 Task: Search one way flight ticket for 1 adult, 5 children, 2 infants in seat and 1 infant on lap in first from Gulfport/biloxi: Gulfport-biloxi International Airport to Rock Springs: Southwest Wyoming Regional Airport (rock Springs Sweetwater County Airport) on 8-5-2023. Choice of flights is Frontier. Number of bags: 1 checked bag. Price is upto 92000. Outbound departure time preference is 16:30.
Action: Mouse moved to (319, 281)
Screenshot: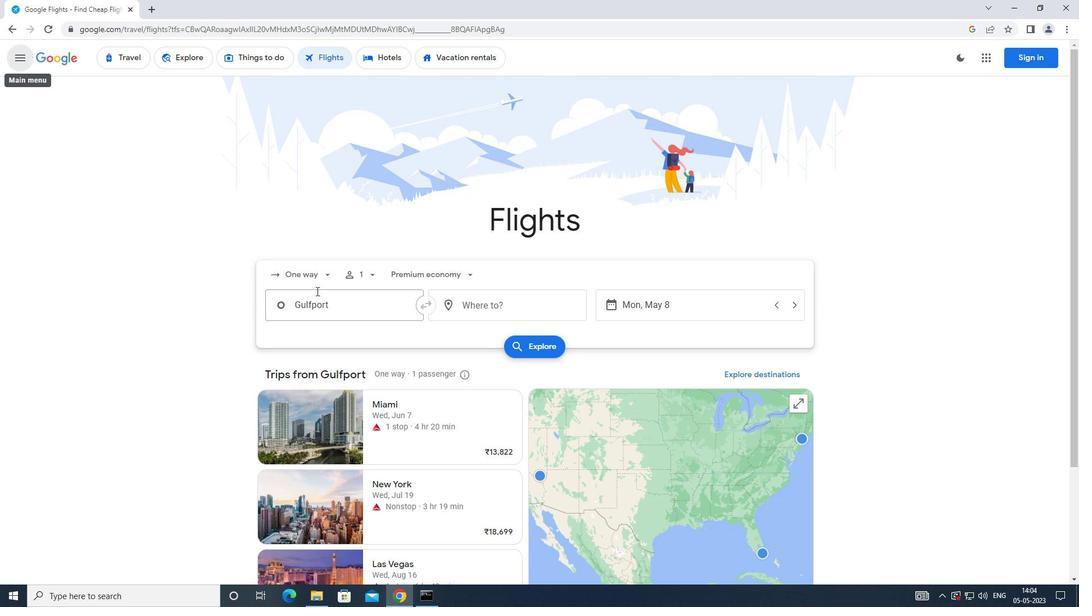 
Action: Mouse pressed left at (319, 281)
Screenshot: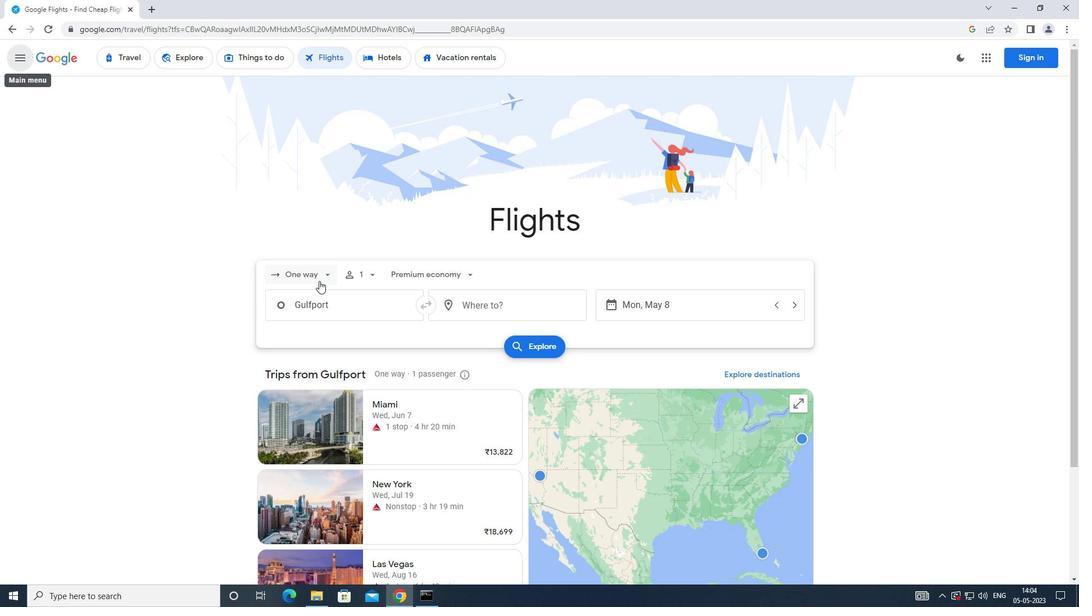 
Action: Mouse moved to (329, 321)
Screenshot: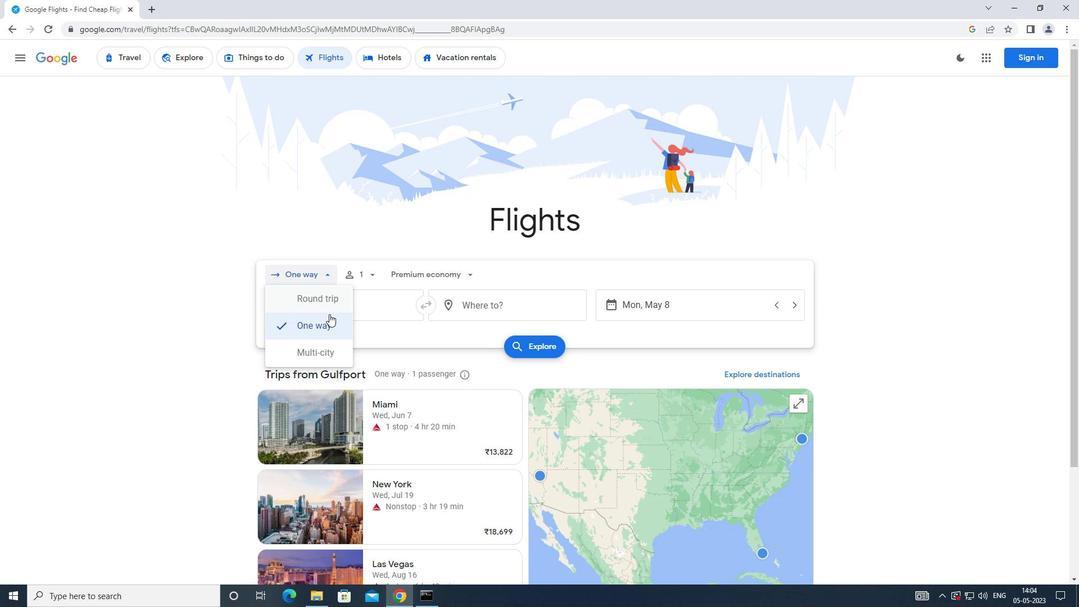 
Action: Mouse pressed left at (329, 321)
Screenshot: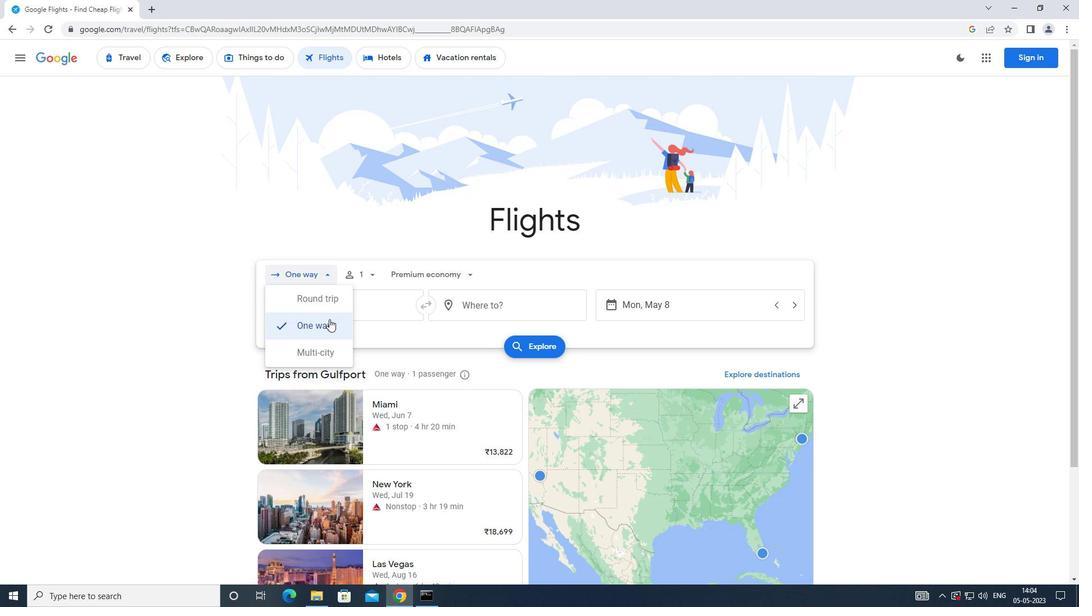 
Action: Mouse moved to (370, 281)
Screenshot: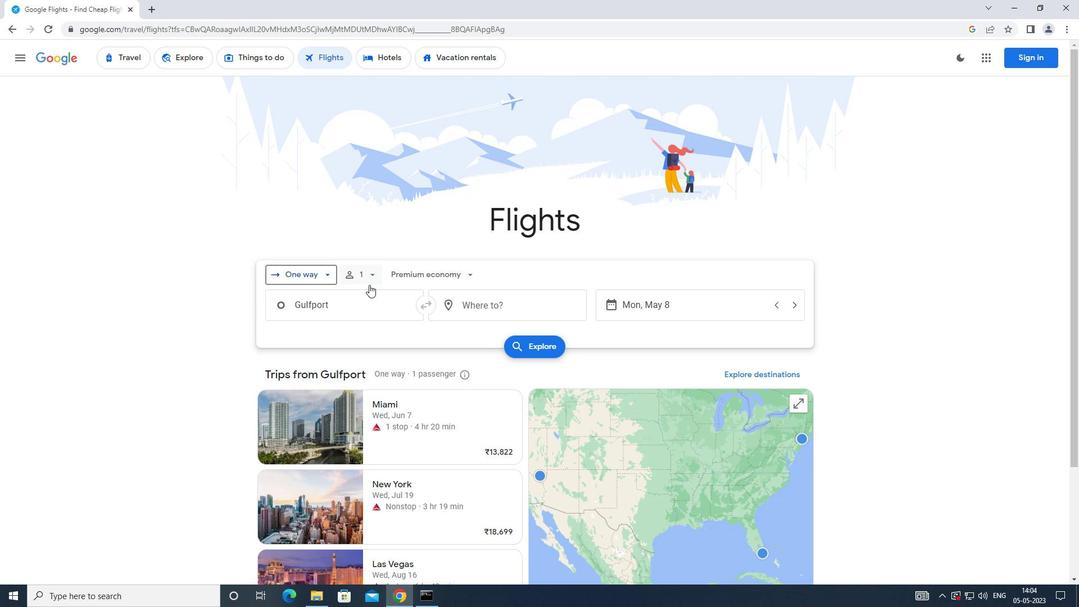 
Action: Mouse pressed left at (370, 281)
Screenshot: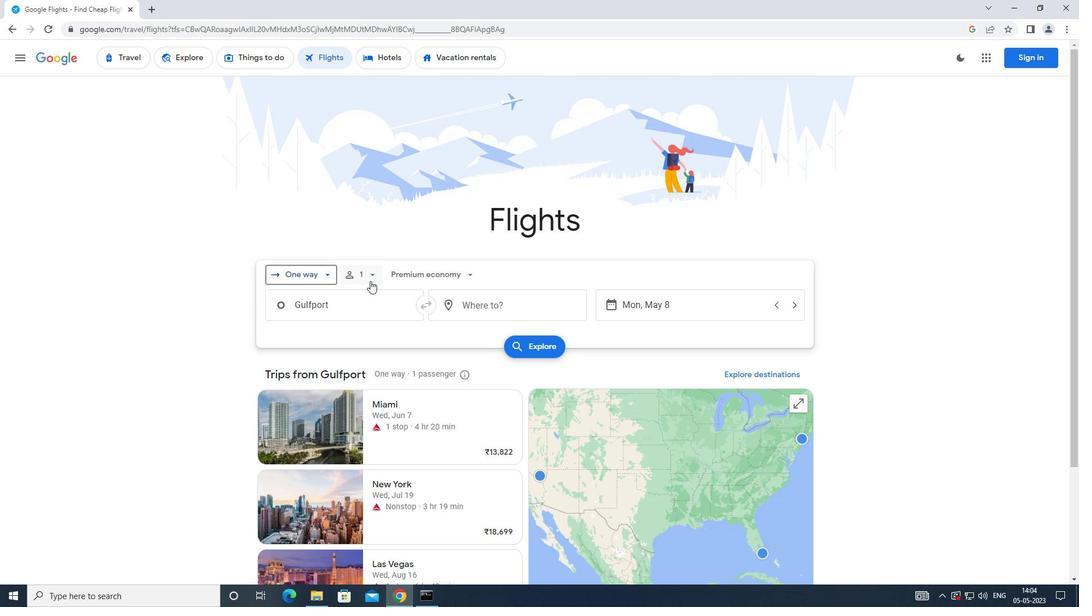 
Action: Mouse moved to (461, 330)
Screenshot: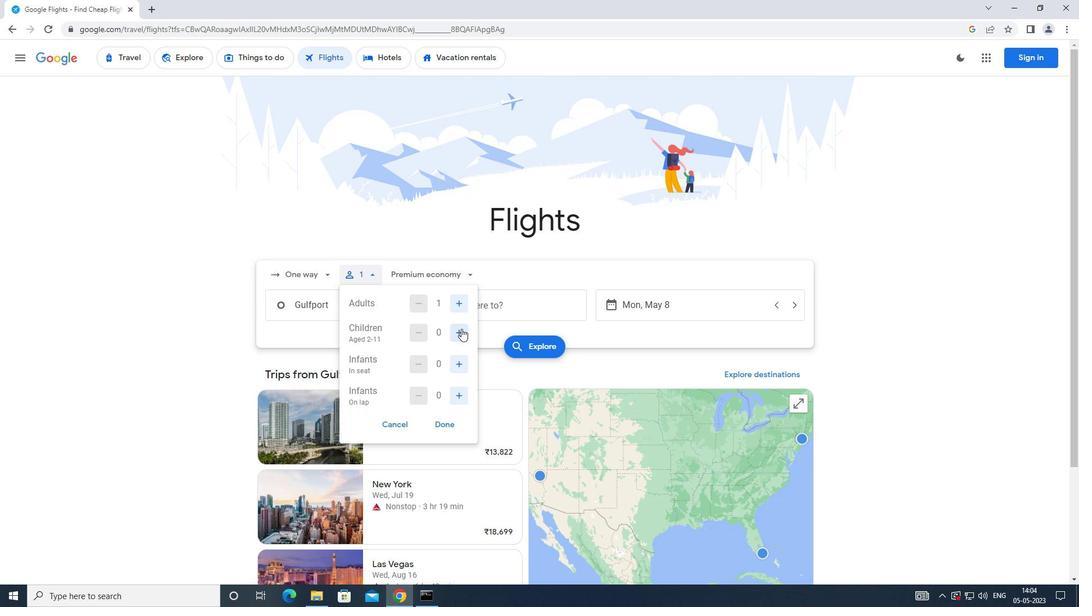 
Action: Mouse pressed left at (461, 330)
Screenshot: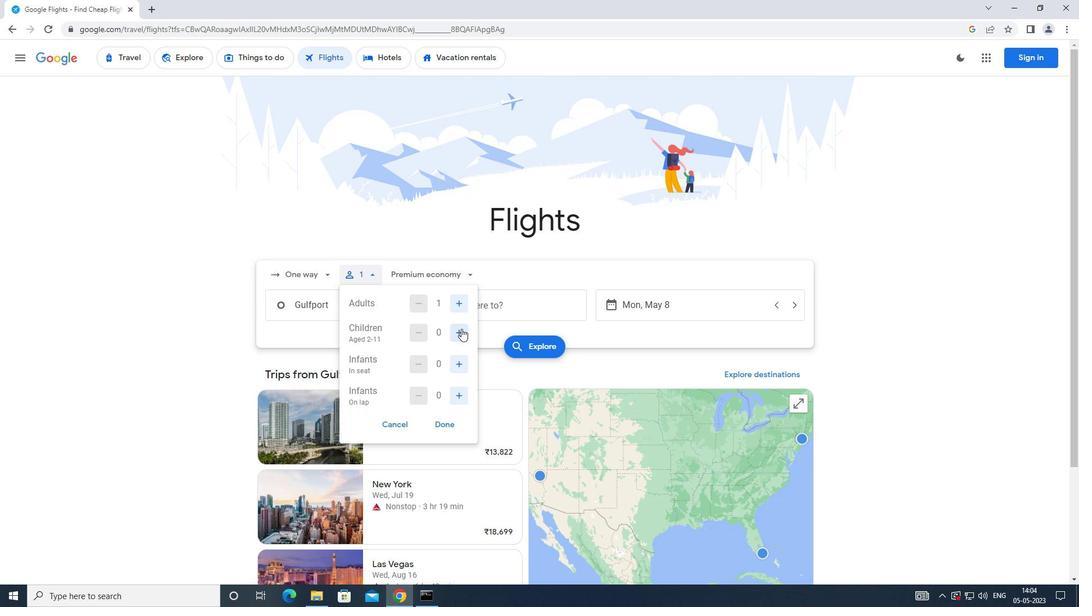 
Action: Mouse pressed left at (461, 330)
Screenshot: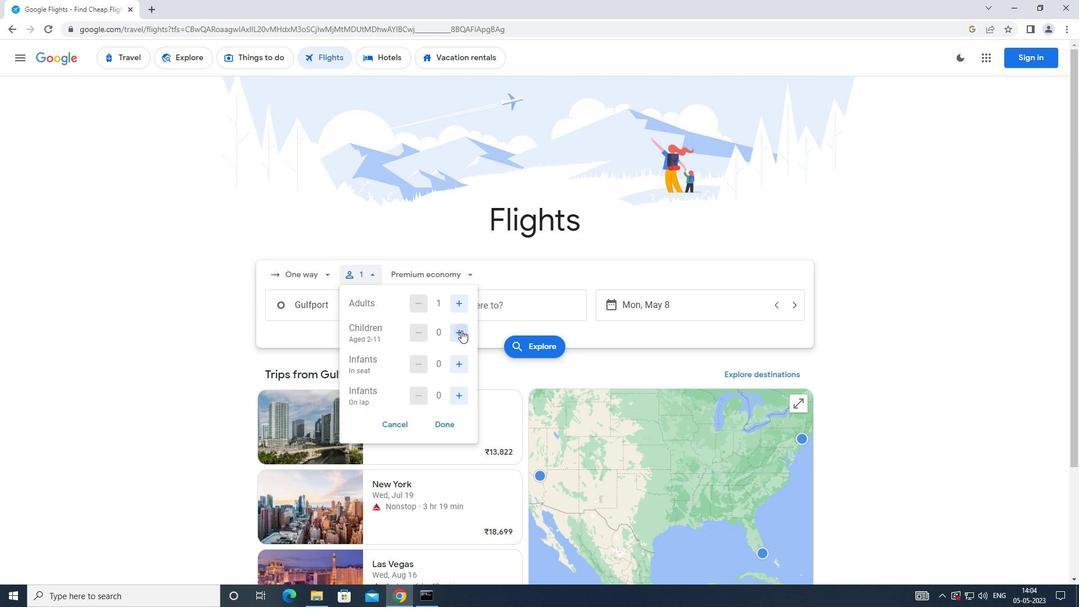 
Action: Mouse pressed left at (461, 330)
Screenshot: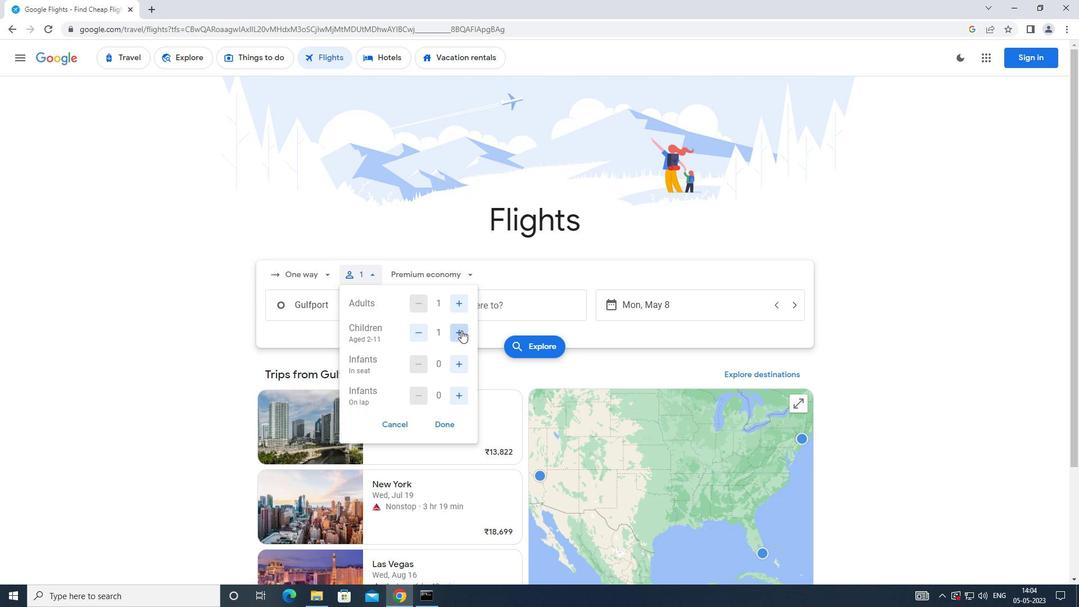 
Action: Mouse pressed left at (461, 330)
Screenshot: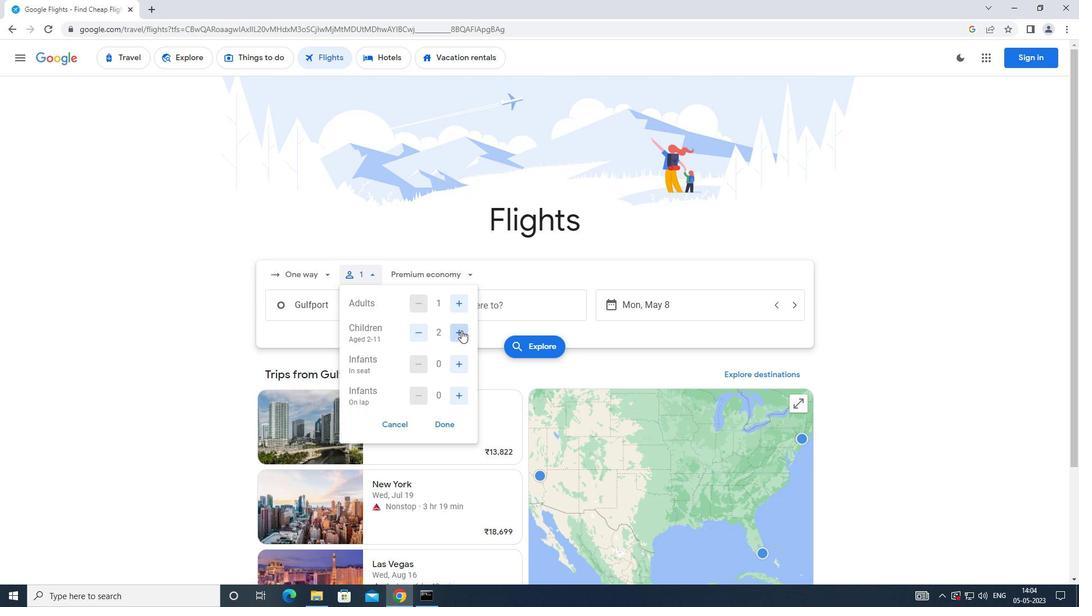 
Action: Mouse pressed left at (461, 330)
Screenshot: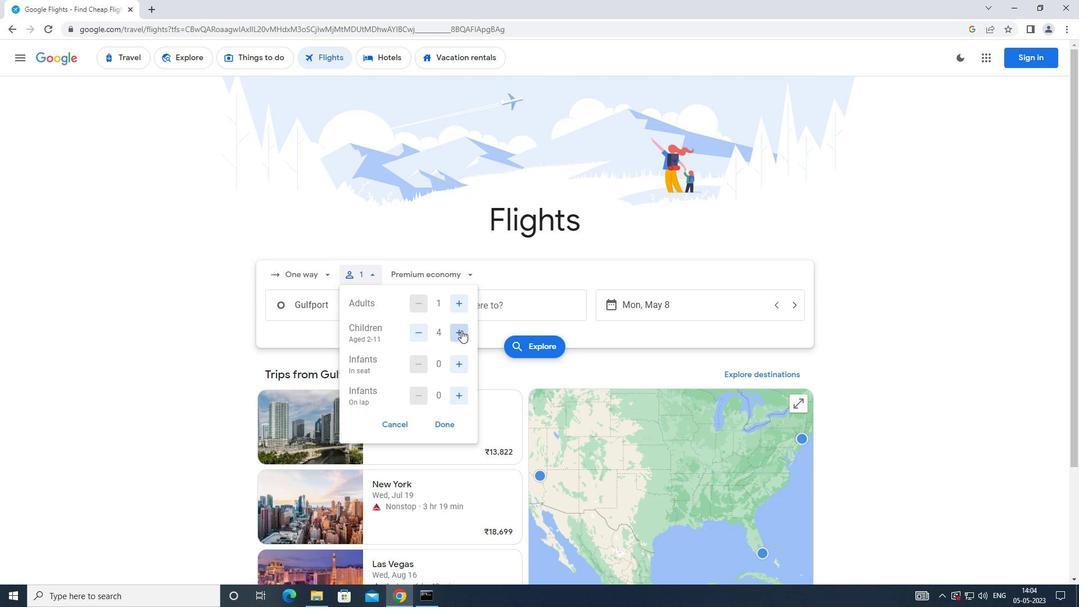 
Action: Mouse moved to (458, 363)
Screenshot: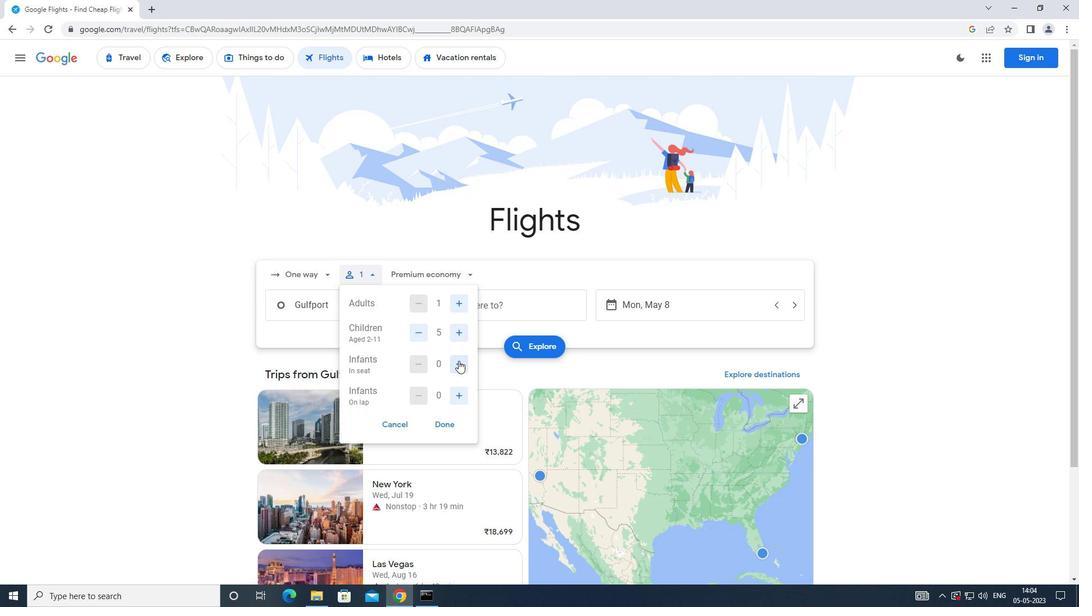 
Action: Mouse pressed left at (458, 363)
Screenshot: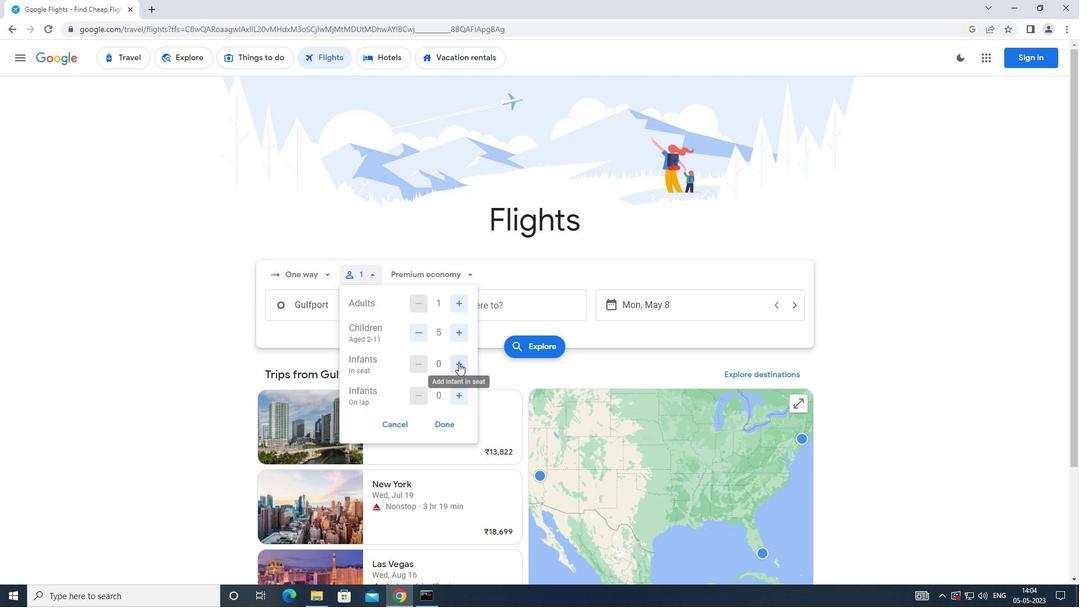 
Action: Mouse pressed left at (458, 363)
Screenshot: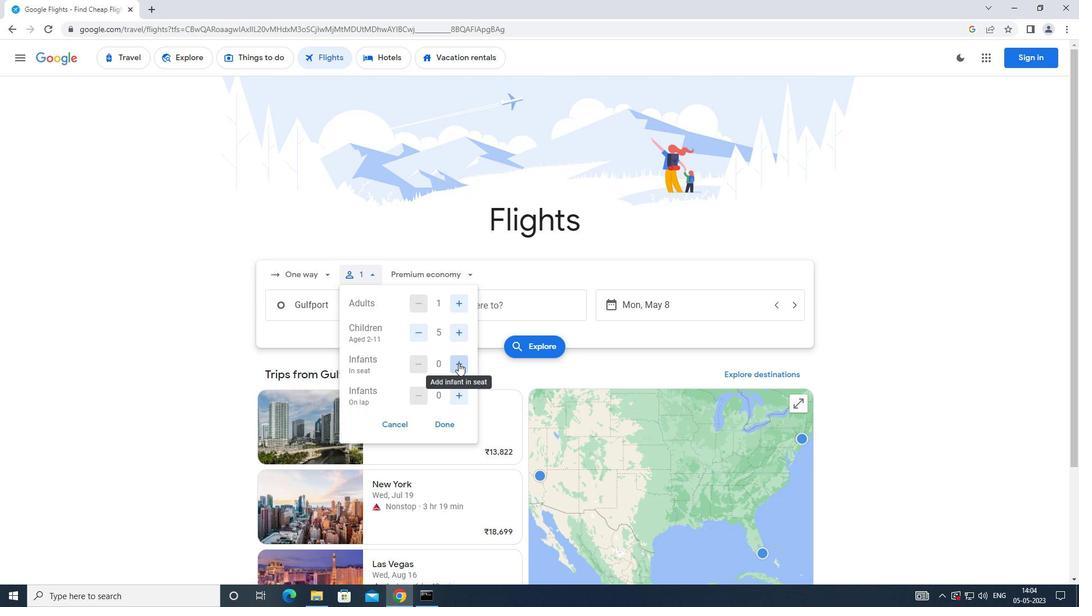 
Action: Mouse moved to (416, 365)
Screenshot: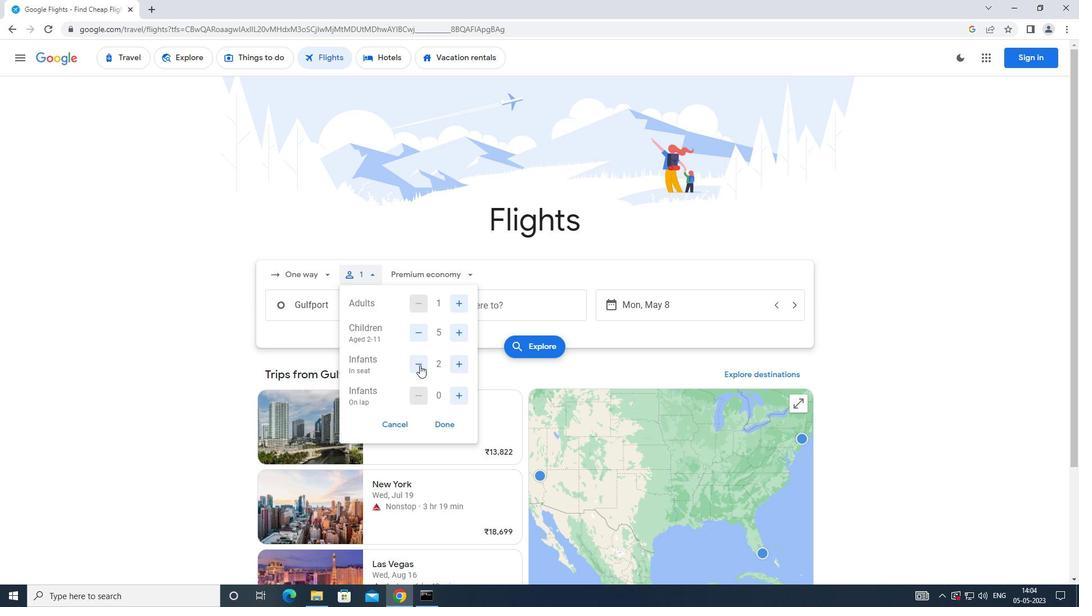 
Action: Mouse pressed left at (416, 365)
Screenshot: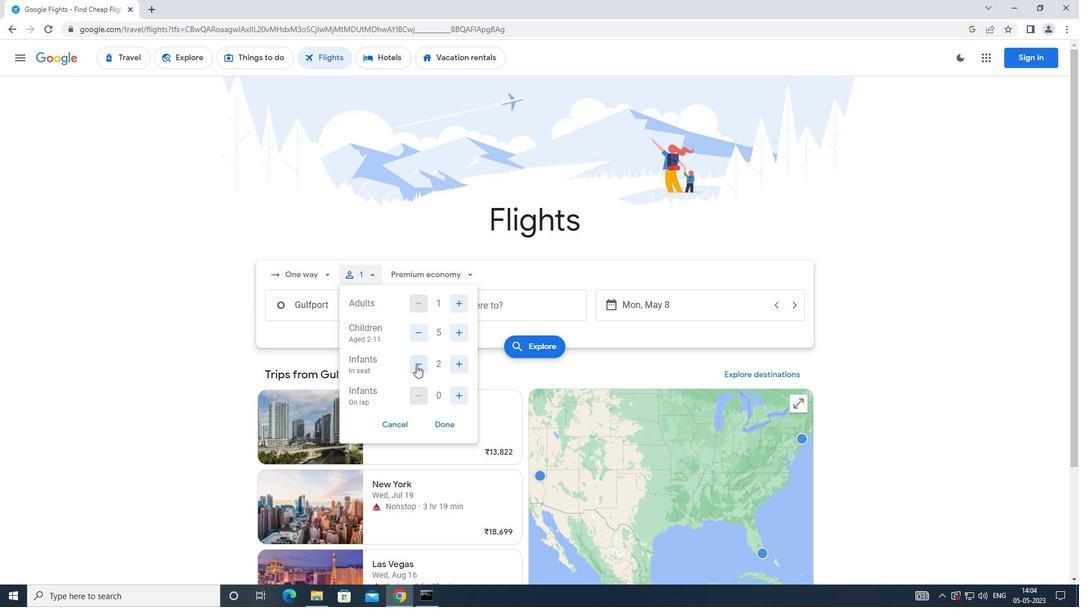 
Action: Mouse moved to (460, 397)
Screenshot: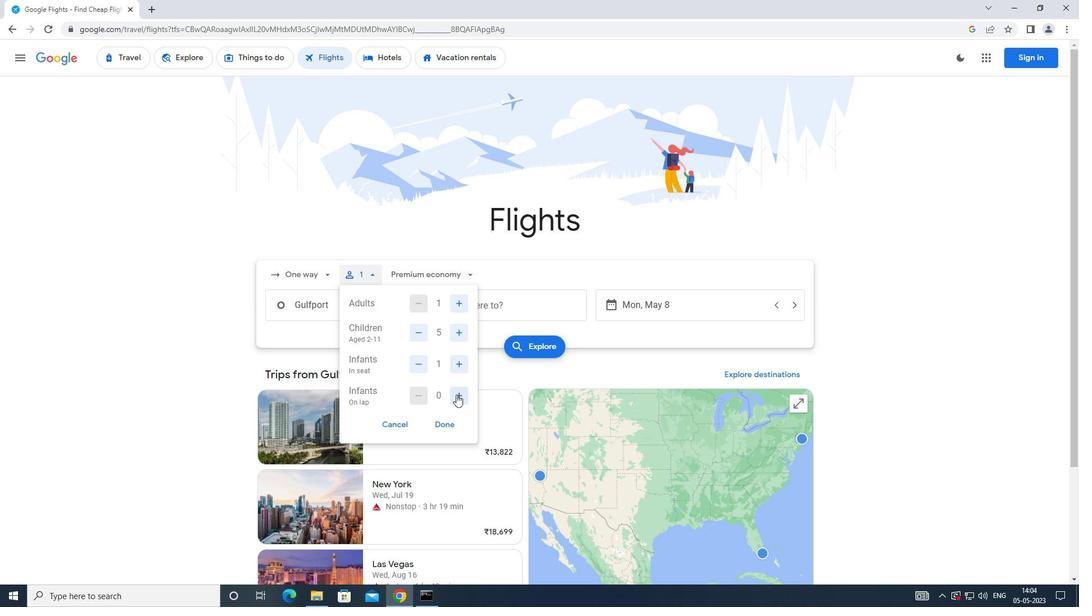 
Action: Mouse pressed left at (460, 397)
Screenshot: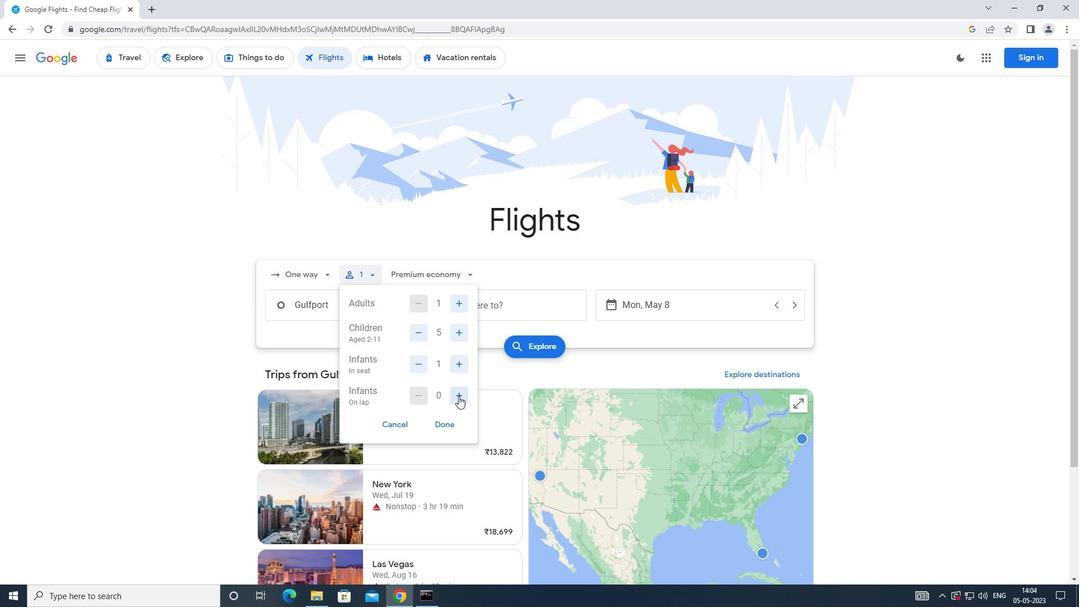 
Action: Mouse moved to (453, 418)
Screenshot: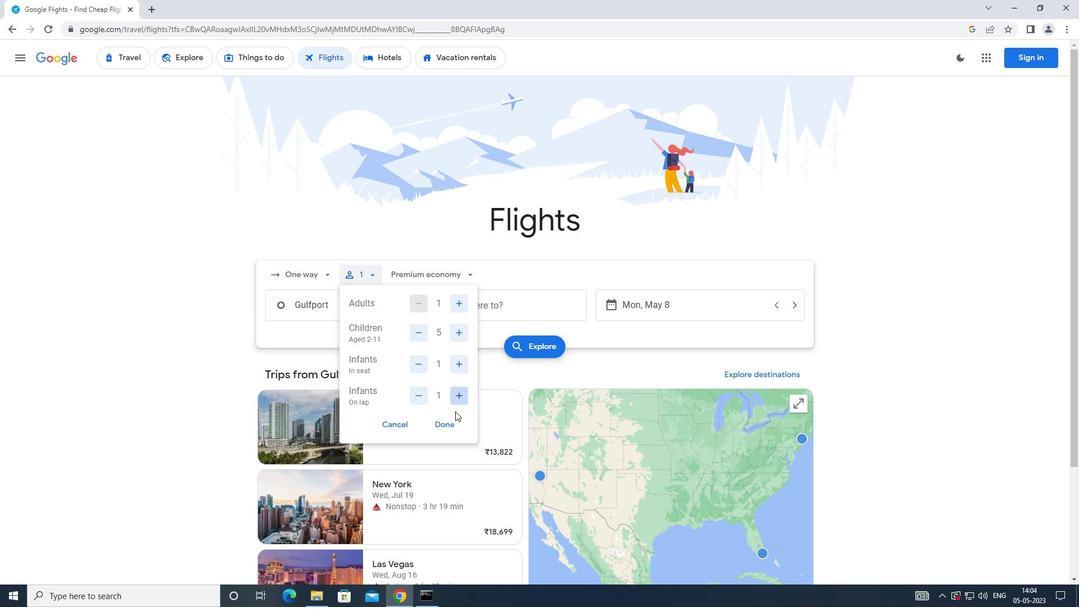 
Action: Mouse pressed left at (453, 418)
Screenshot: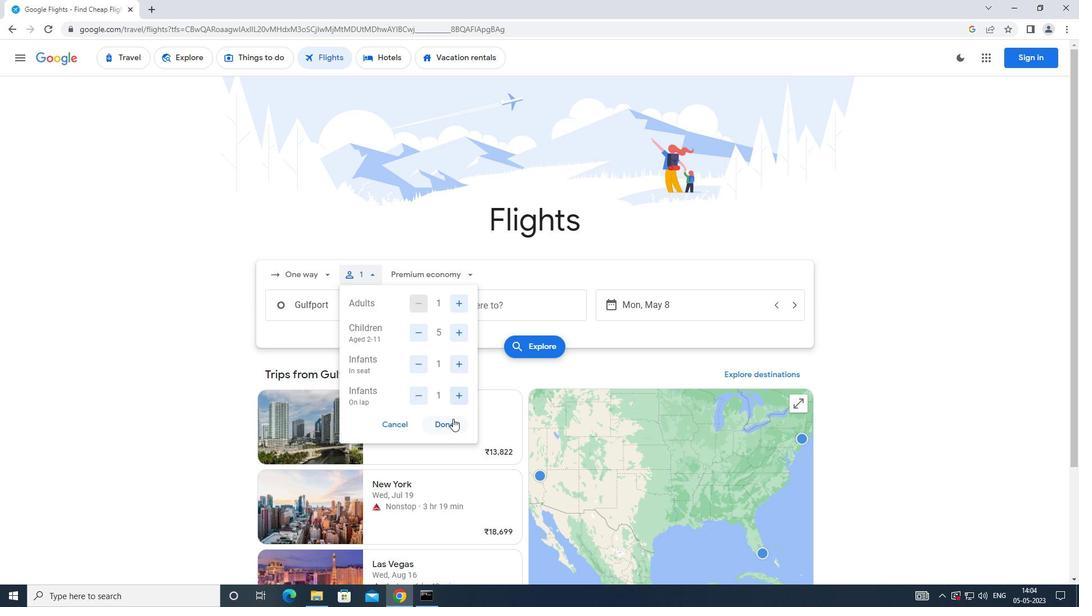 
Action: Mouse moved to (436, 278)
Screenshot: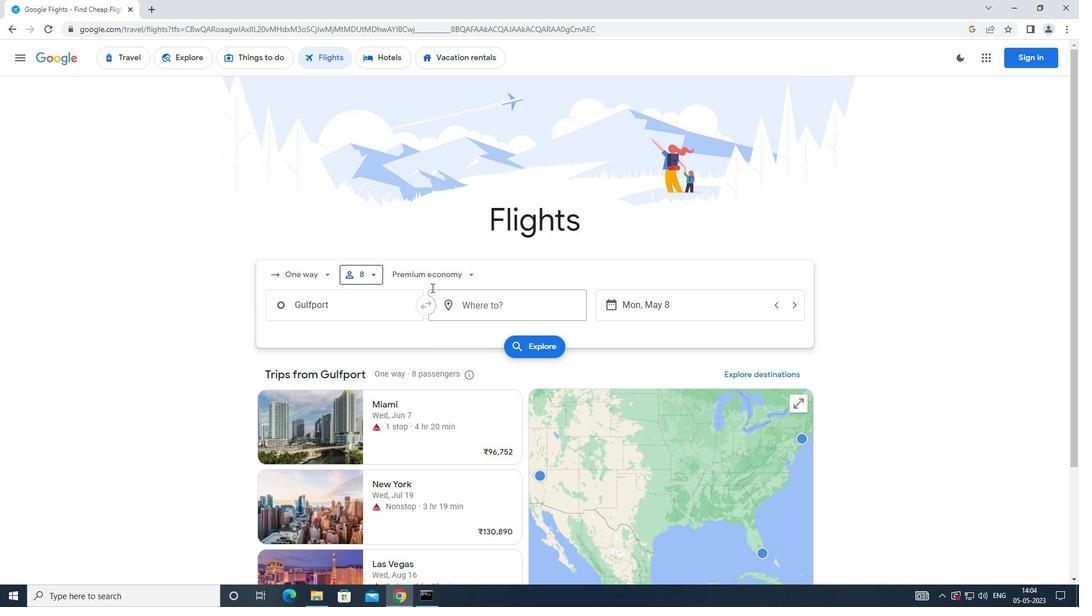 
Action: Mouse pressed left at (436, 278)
Screenshot: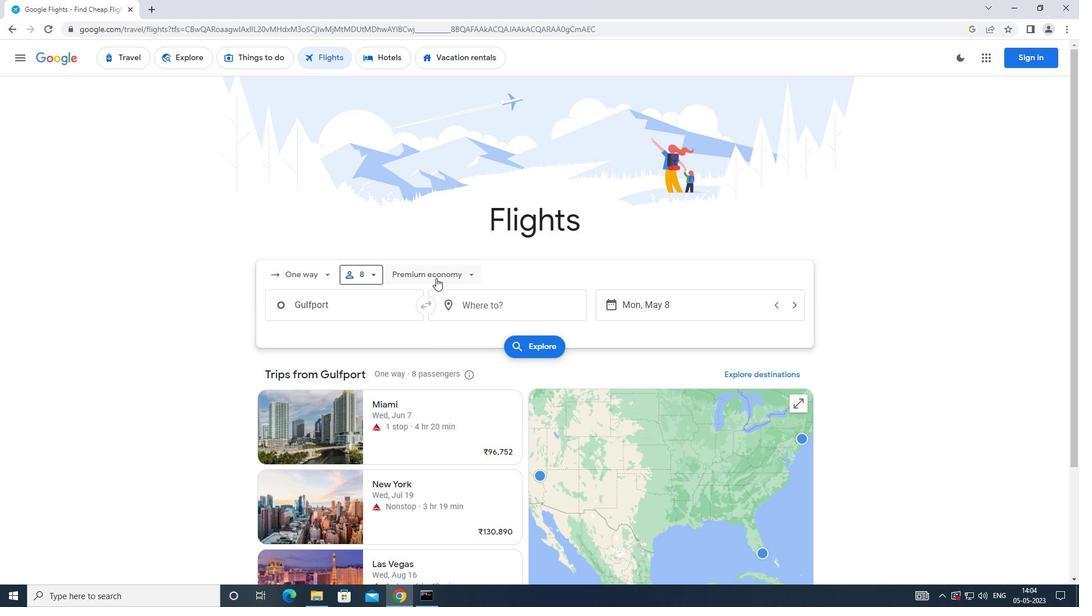 
Action: Mouse moved to (440, 371)
Screenshot: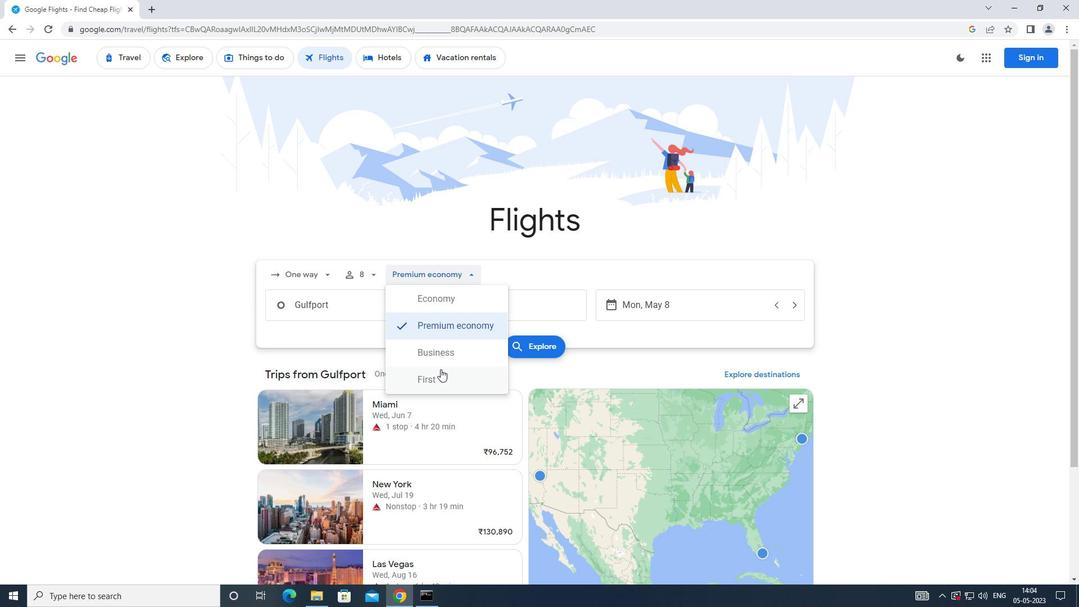 
Action: Mouse pressed left at (440, 371)
Screenshot: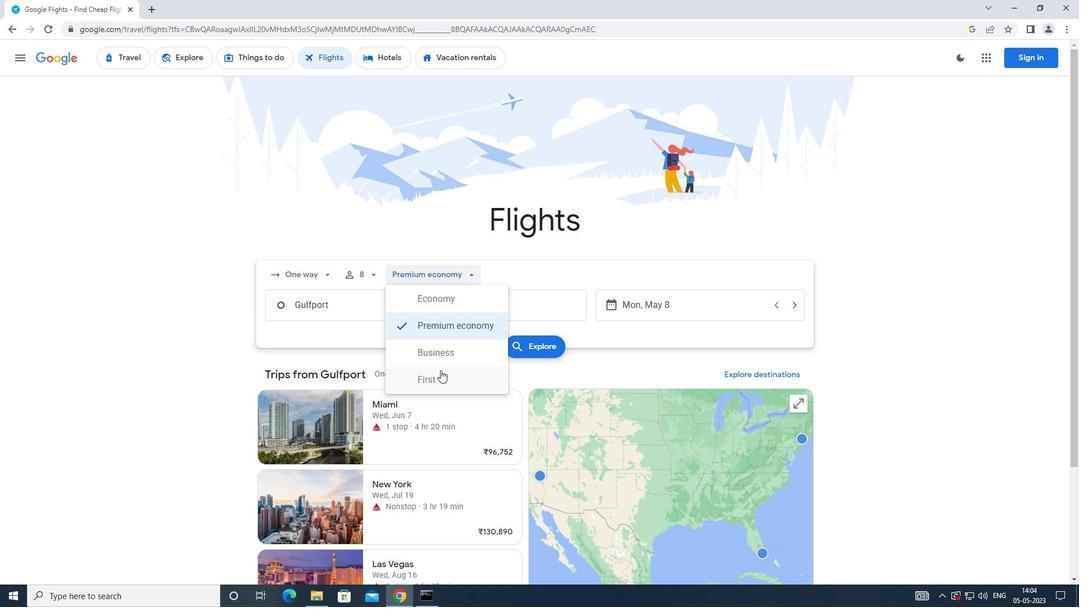 
Action: Mouse moved to (379, 308)
Screenshot: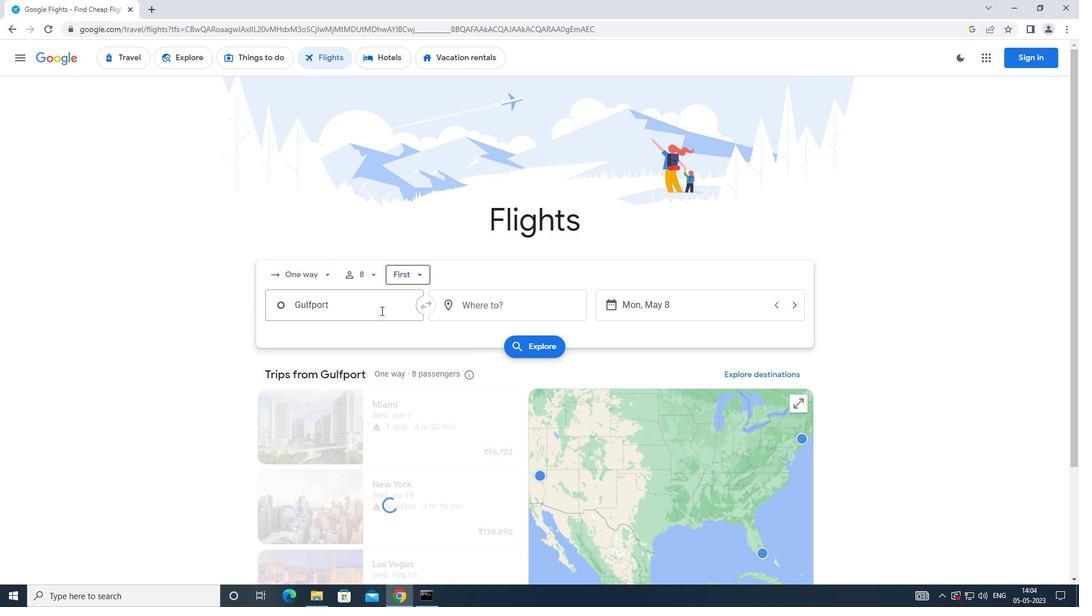 
Action: Mouse pressed left at (379, 308)
Screenshot: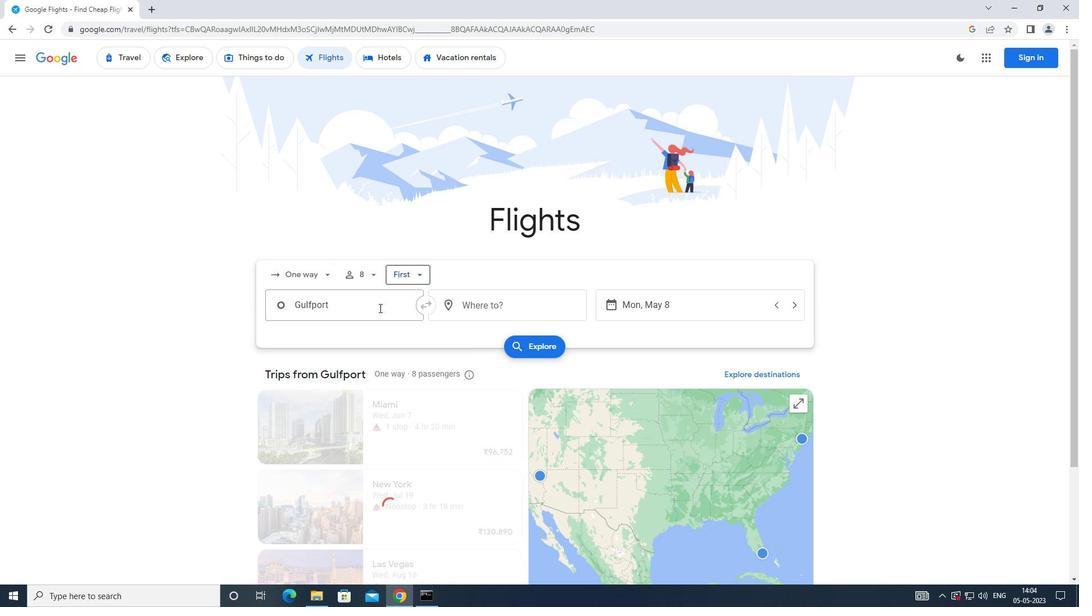 
Action: Mouse moved to (370, 314)
Screenshot: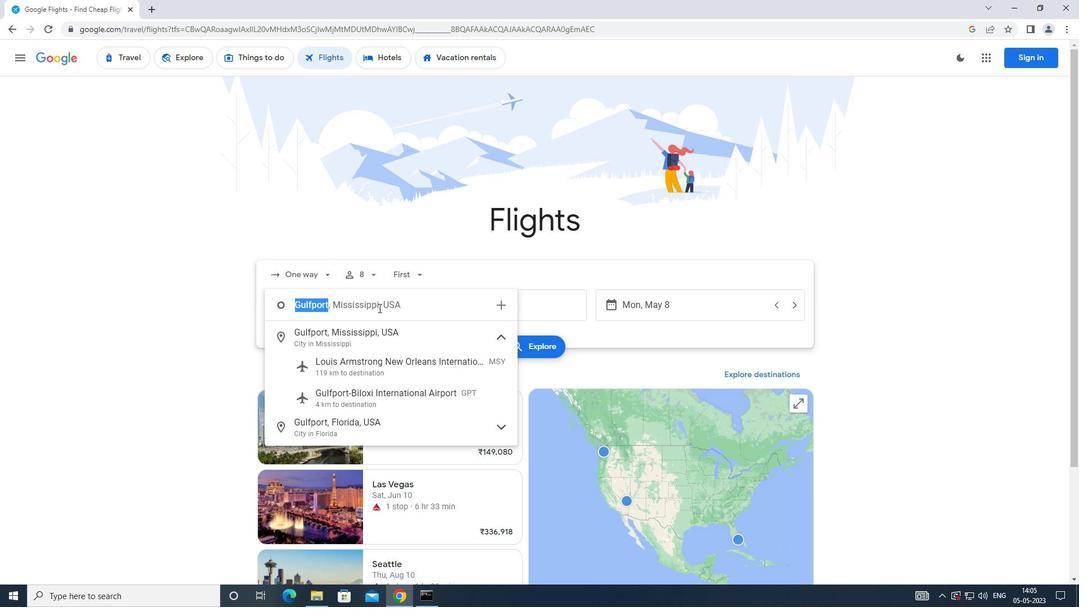 
Action: Key pressed <Key.caps_lock>g<Key.caps_lock>ulfport
Screenshot: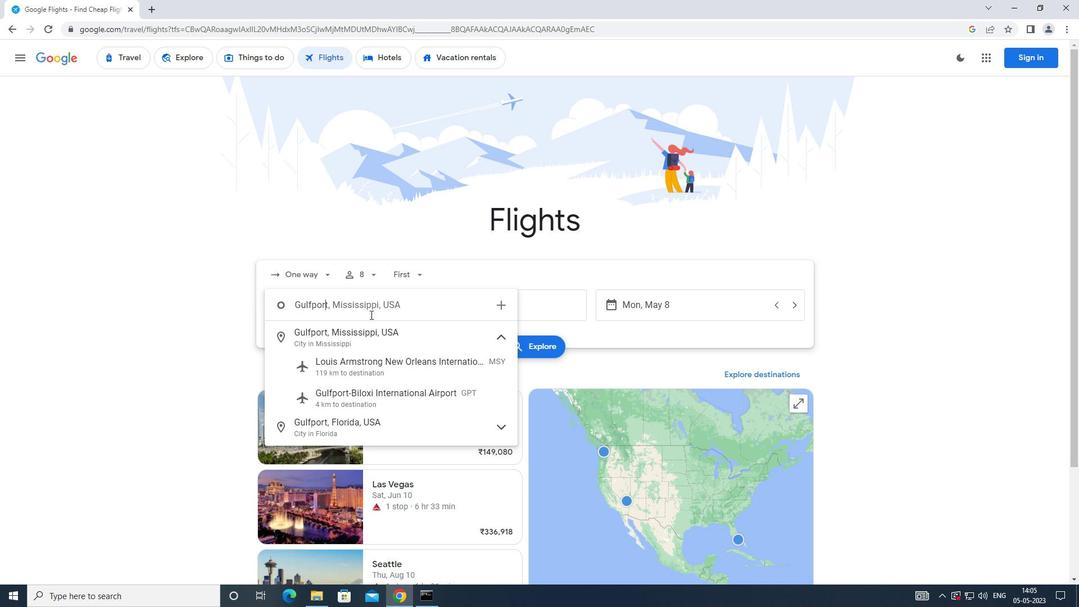 
Action: Mouse moved to (403, 387)
Screenshot: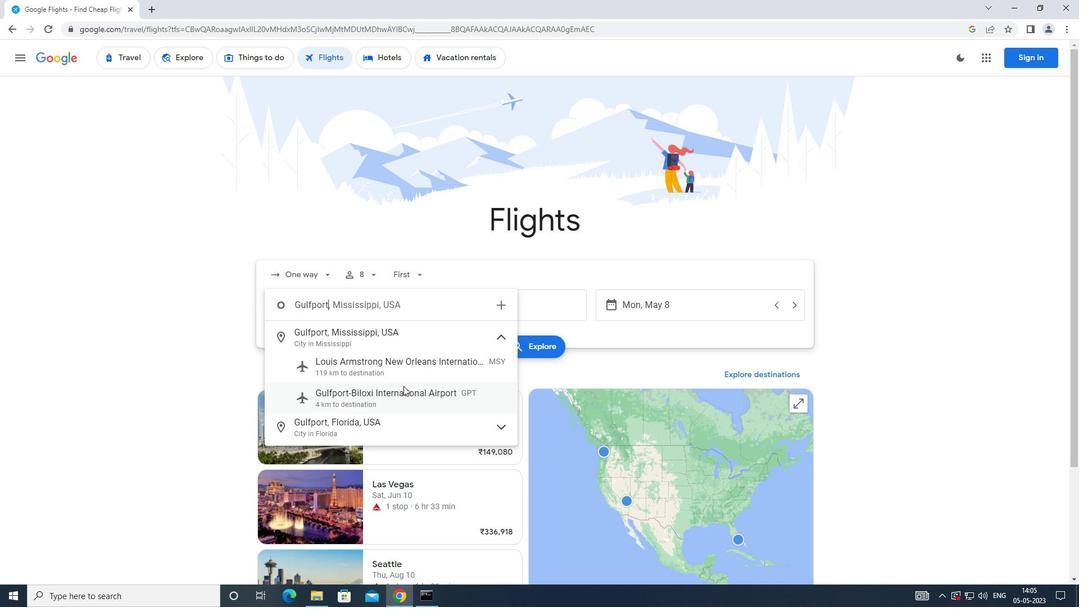 
Action: Mouse pressed left at (403, 387)
Screenshot: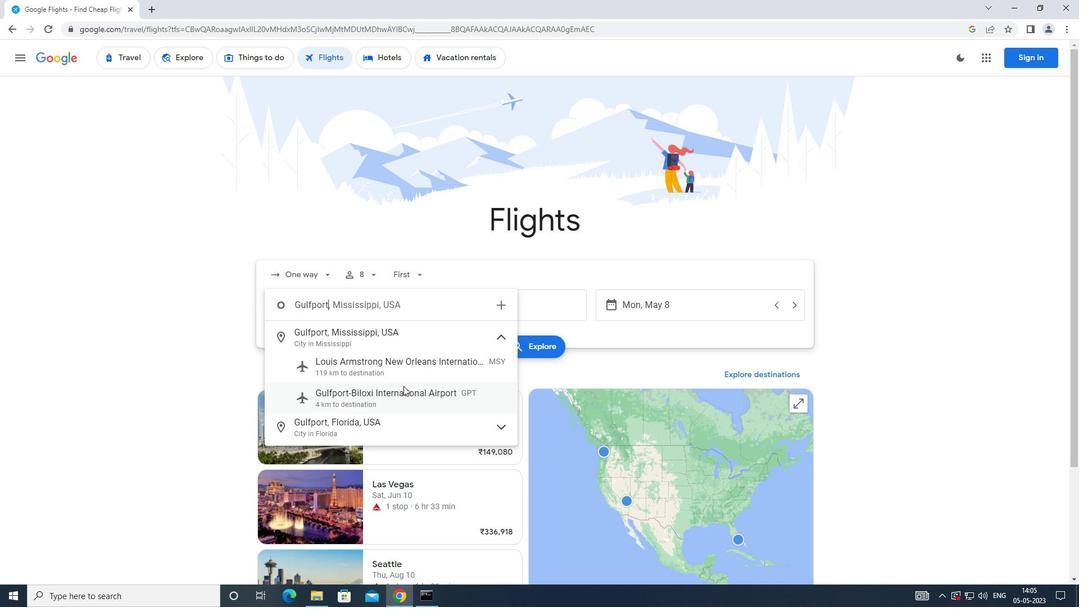
Action: Mouse moved to (544, 309)
Screenshot: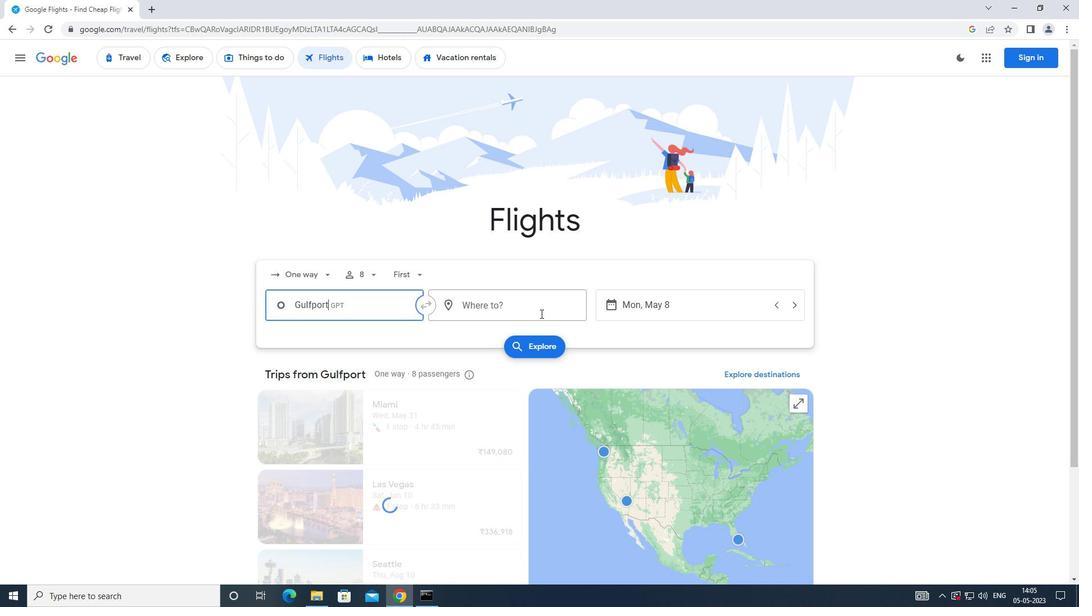 
Action: Mouse pressed left at (544, 309)
Screenshot: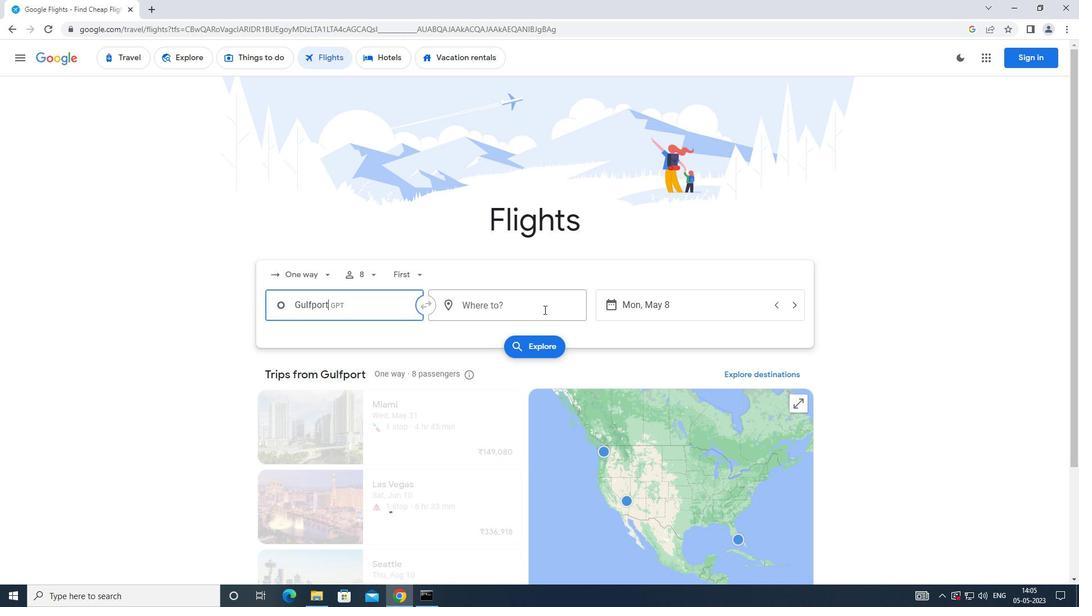 
Action: Mouse moved to (544, 305)
Screenshot: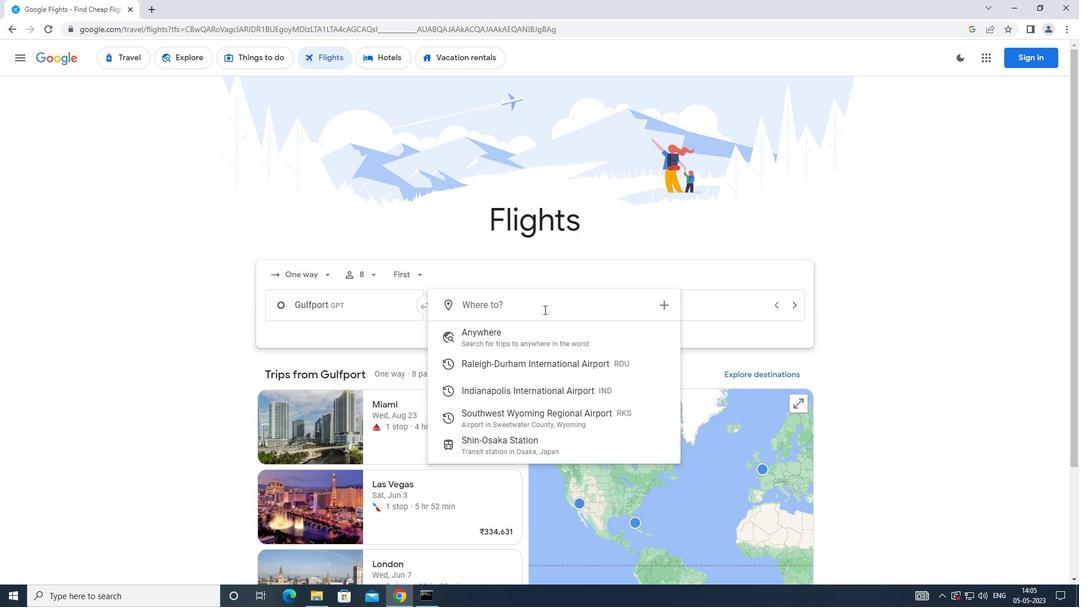 
Action: Key pressed <Key.caps_lock>s<Key.caps_lock>outhwest
Screenshot: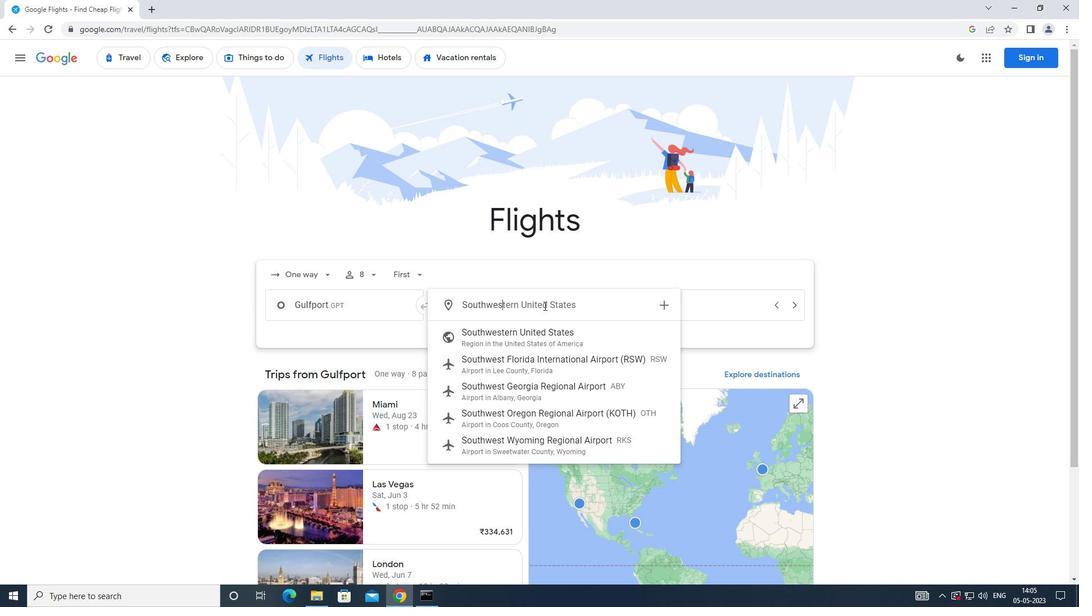 
Action: Mouse moved to (548, 441)
Screenshot: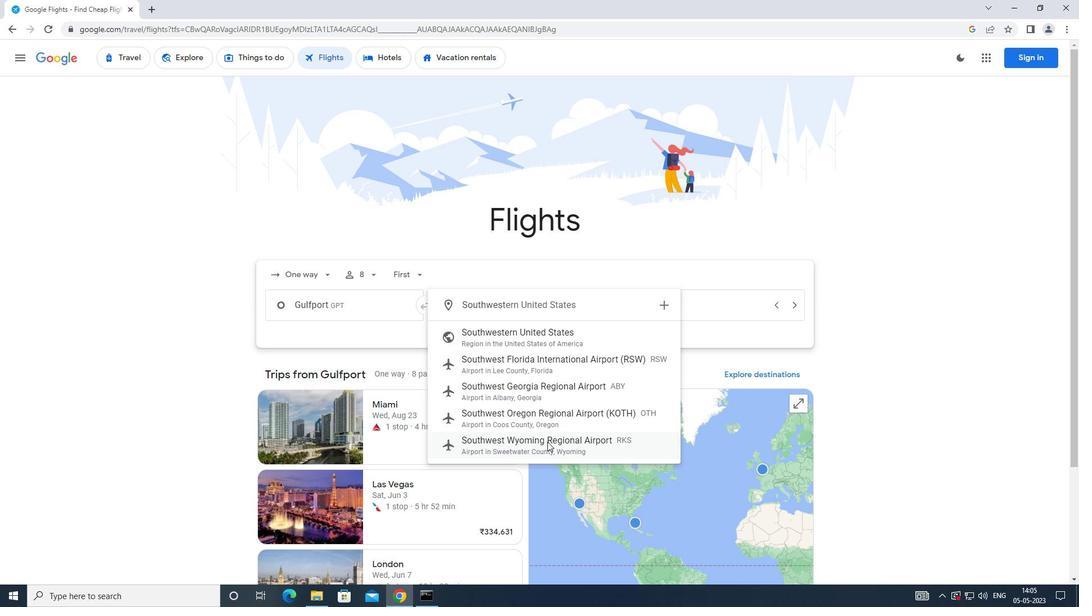 
Action: Mouse pressed left at (548, 441)
Screenshot: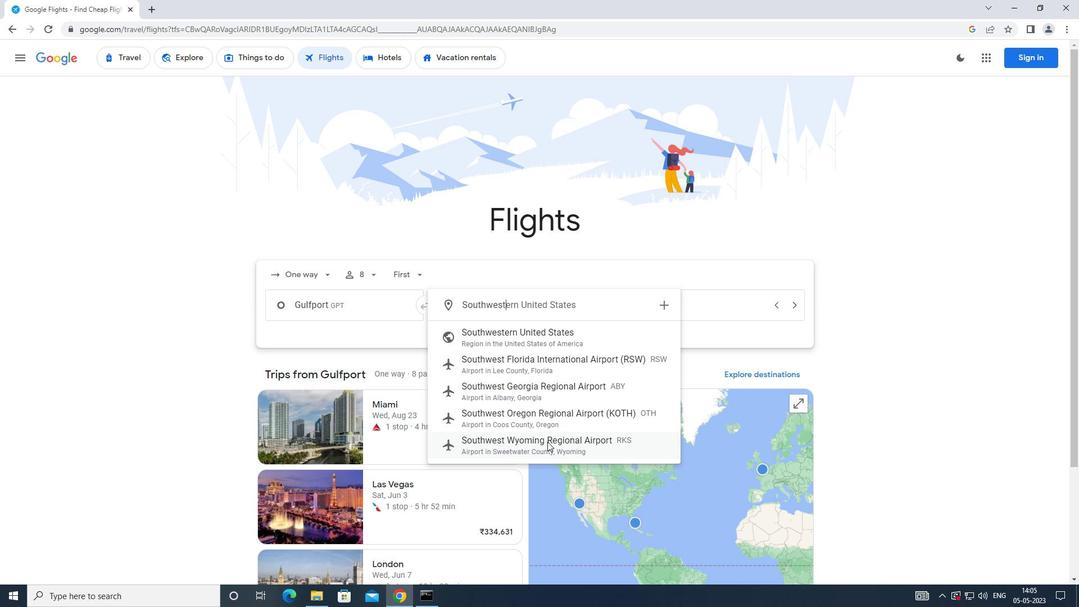 
Action: Mouse moved to (629, 304)
Screenshot: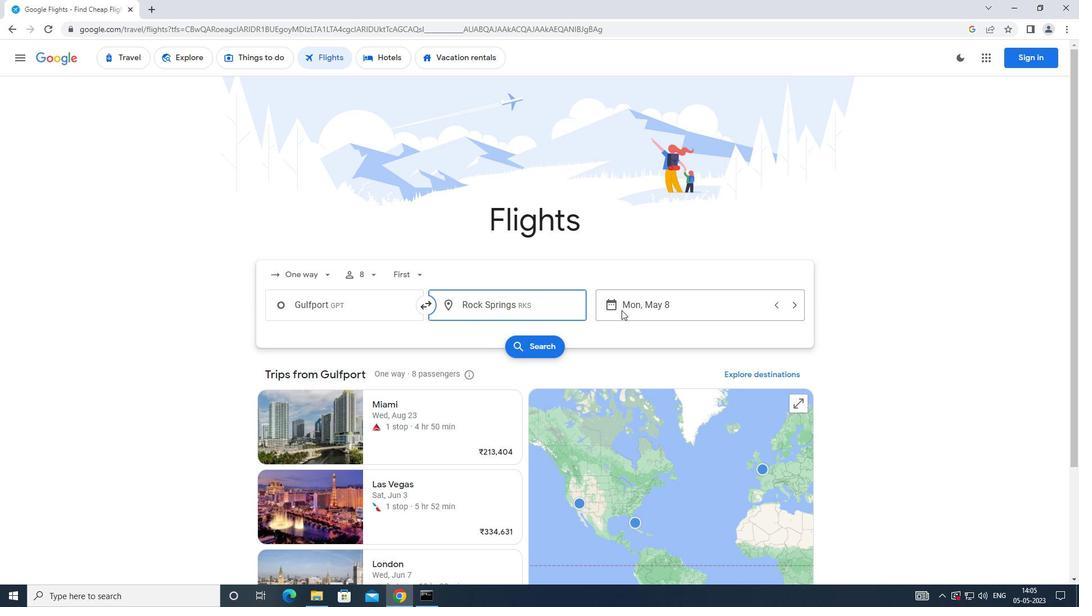 
Action: Mouse pressed left at (629, 304)
Screenshot: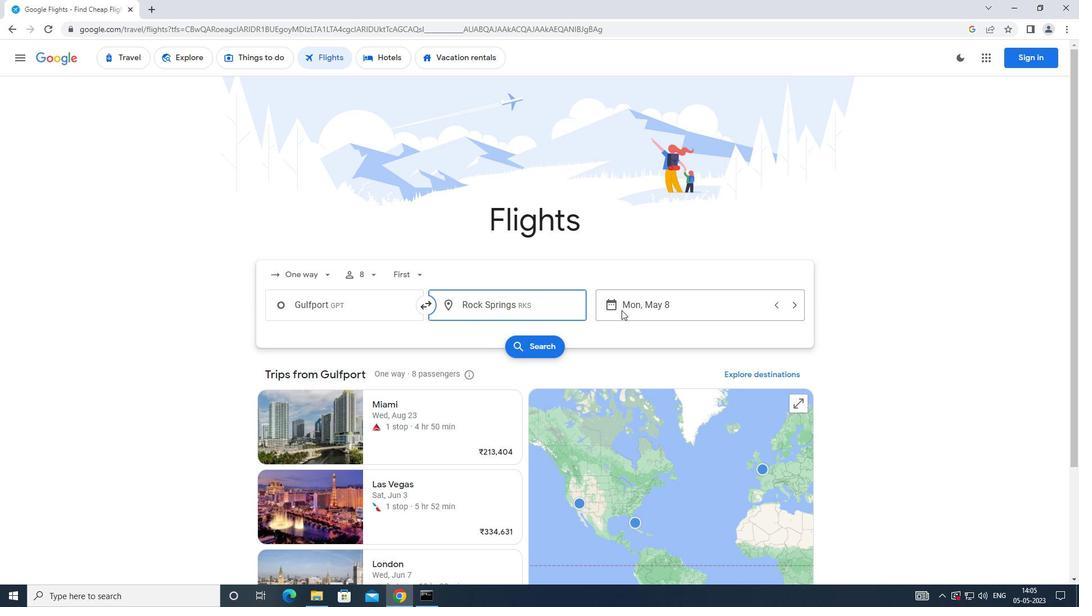 
Action: Mouse moved to (439, 401)
Screenshot: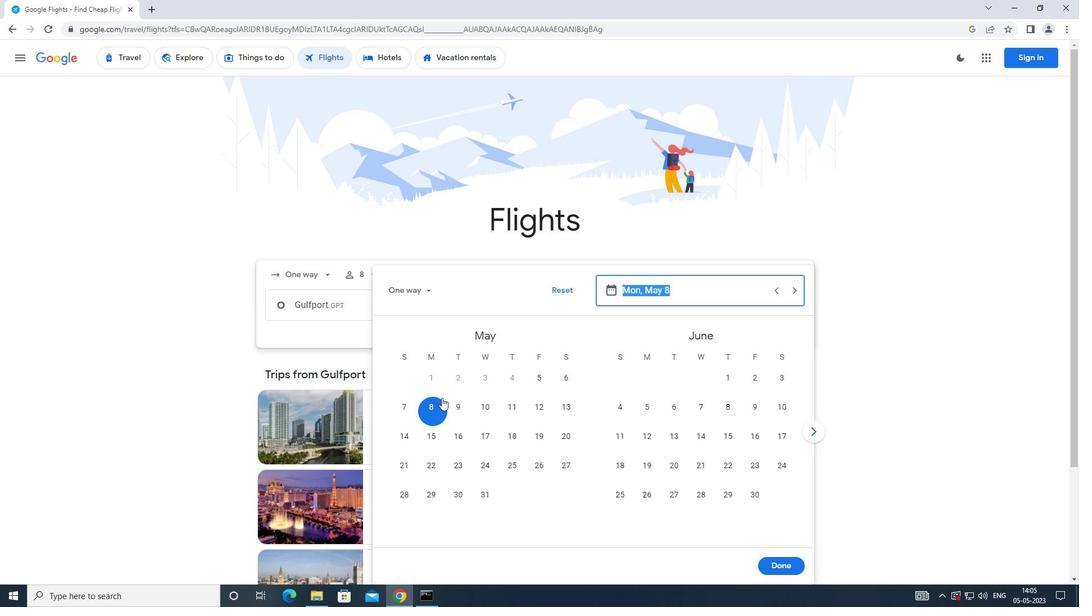 
Action: Mouse pressed left at (439, 401)
Screenshot: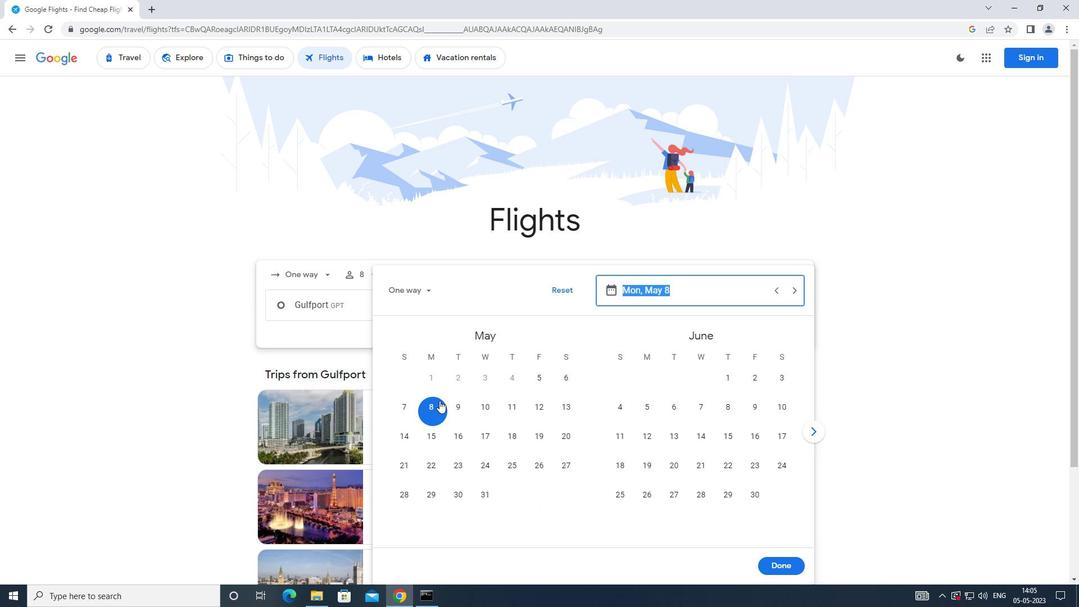
Action: Mouse moved to (773, 565)
Screenshot: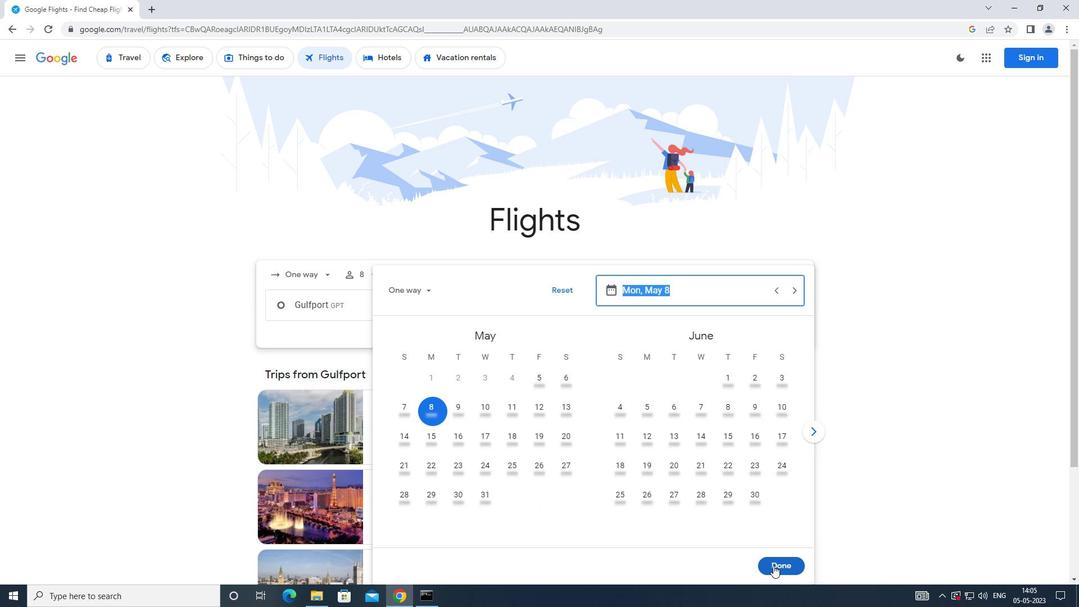 
Action: Mouse pressed left at (773, 565)
Screenshot: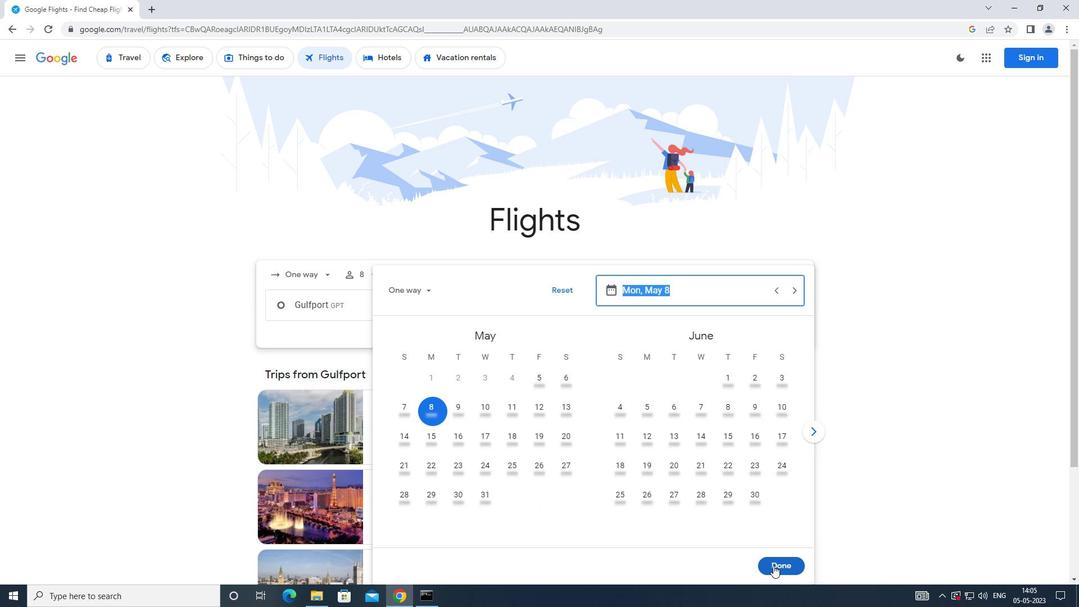 
Action: Mouse moved to (535, 344)
Screenshot: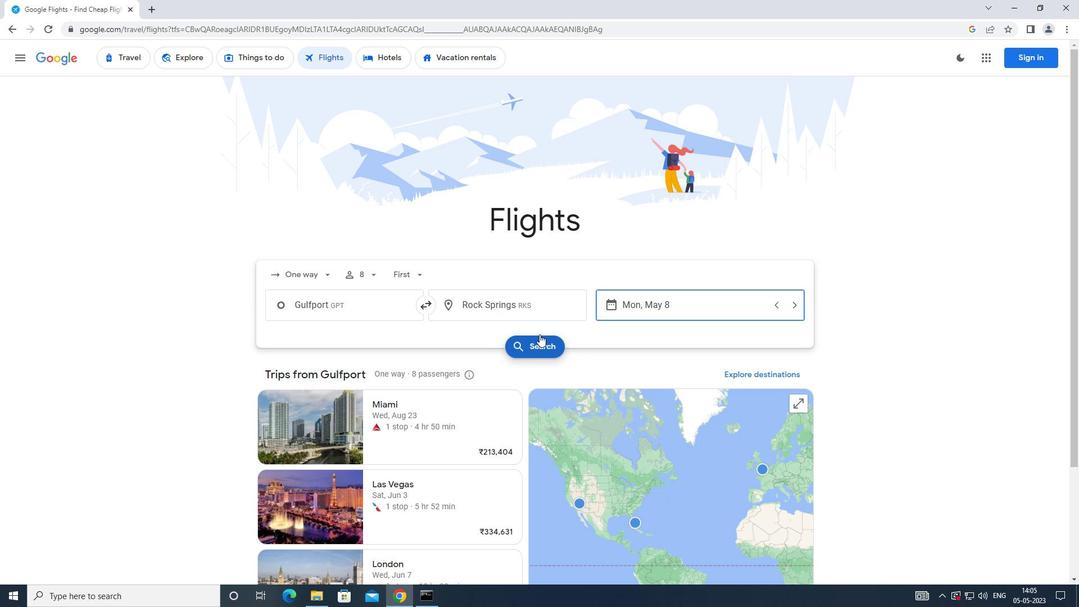 
Action: Mouse pressed left at (535, 344)
Screenshot: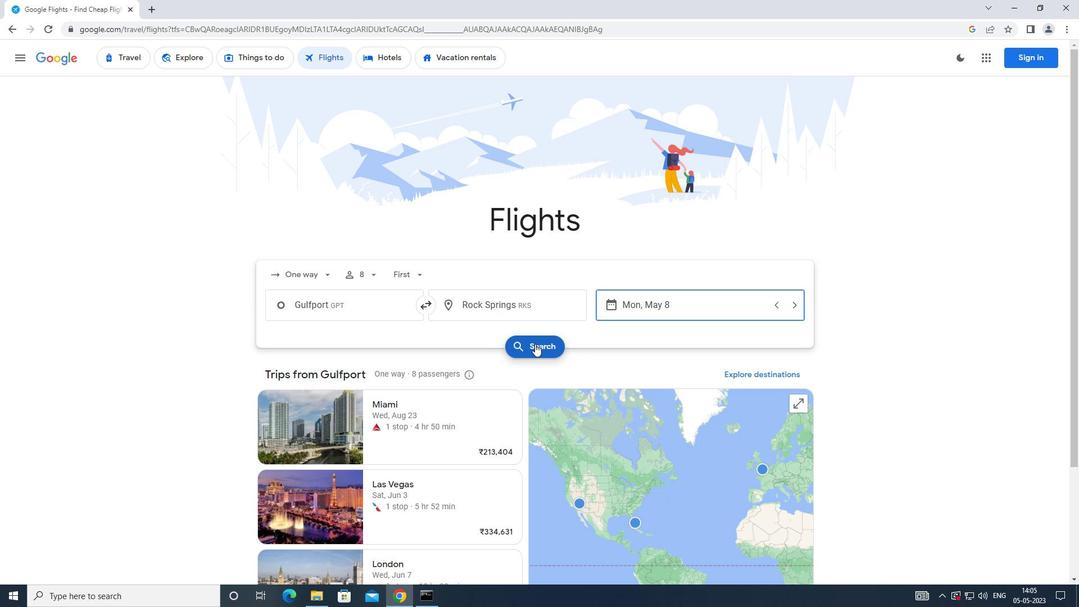 
Action: Mouse moved to (291, 156)
Screenshot: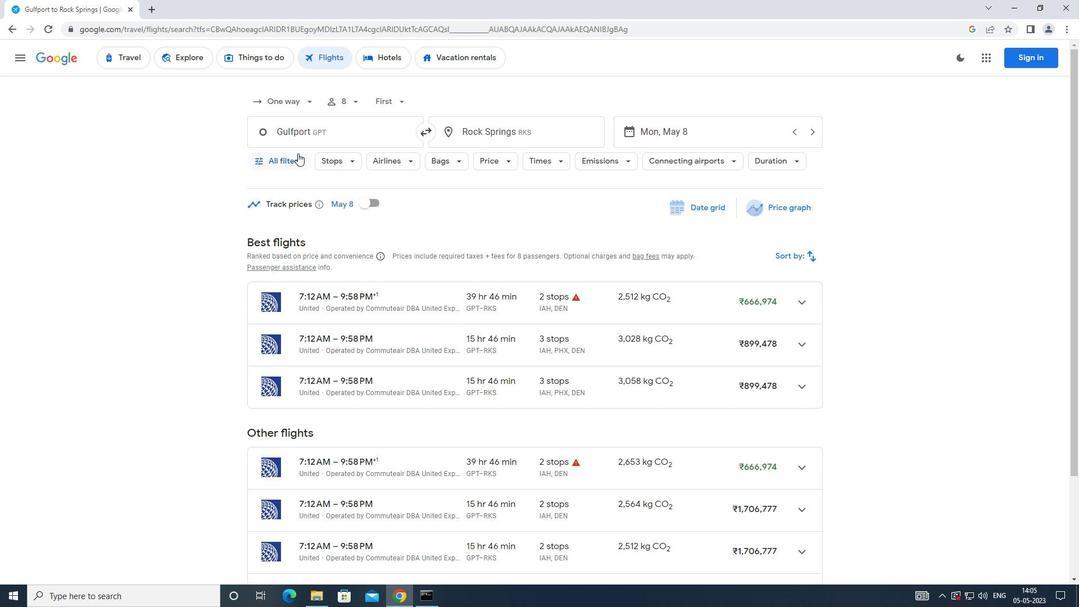 
Action: Mouse pressed left at (291, 156)
Screenshot: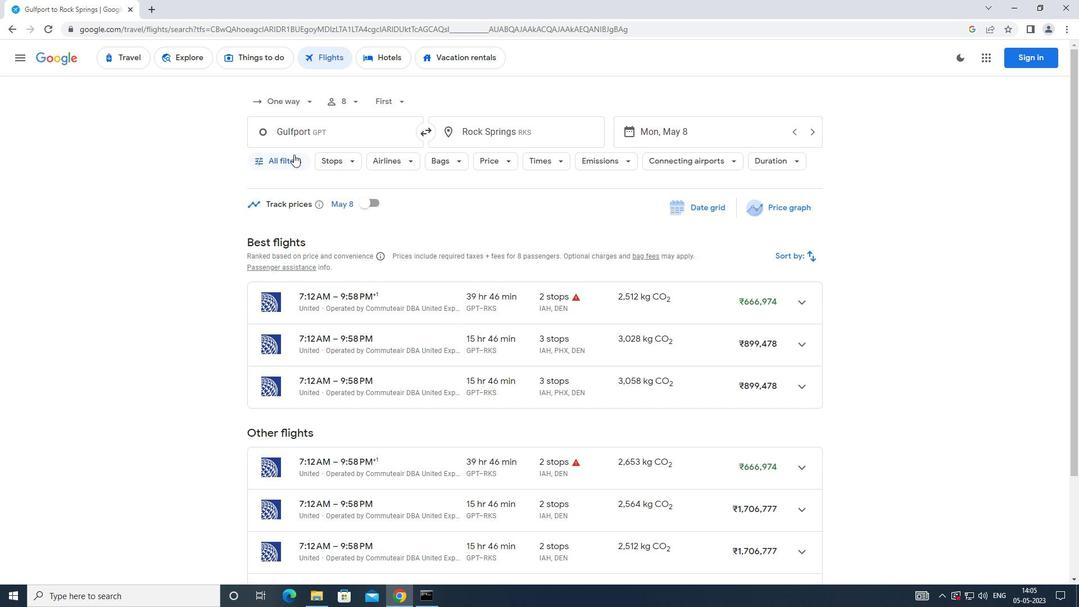 
Action: Mouse moved to (410, 394)
Screenshot: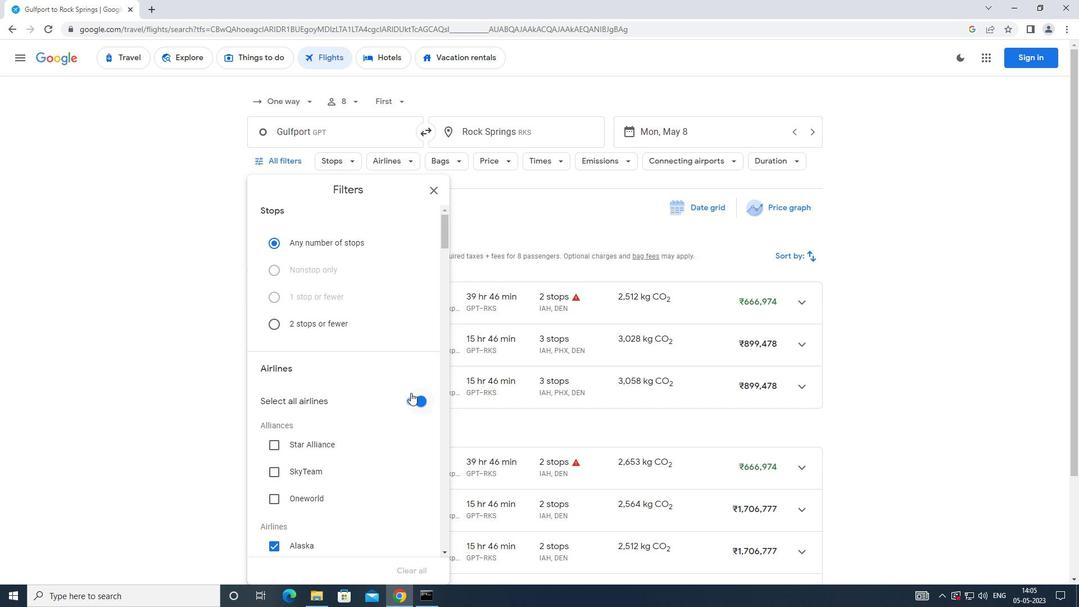 
Action: Mouse pressed left at (410, 394)
Screenshot: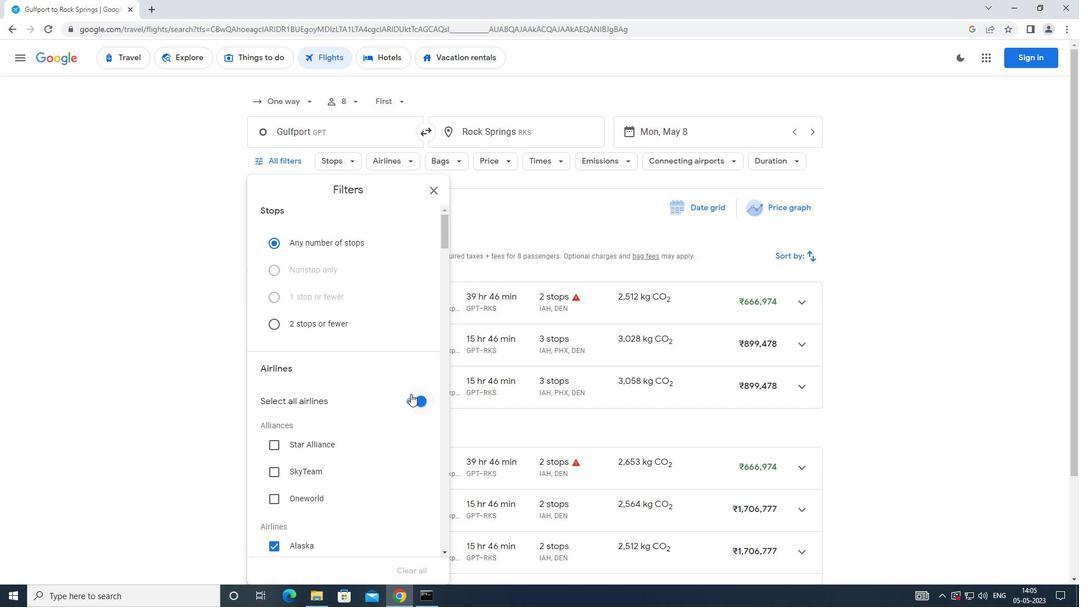 
Action: Mouse moved to (409, 361)
Screenshot: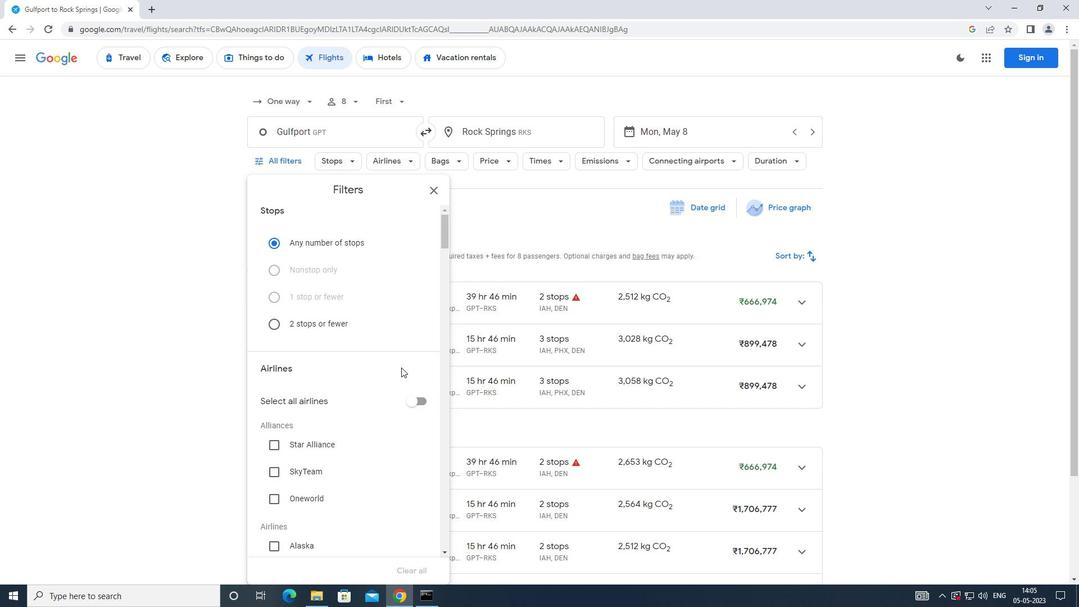 
Action: Mouse scrolled (409, 360) with delta (0, 0)
Screenshot: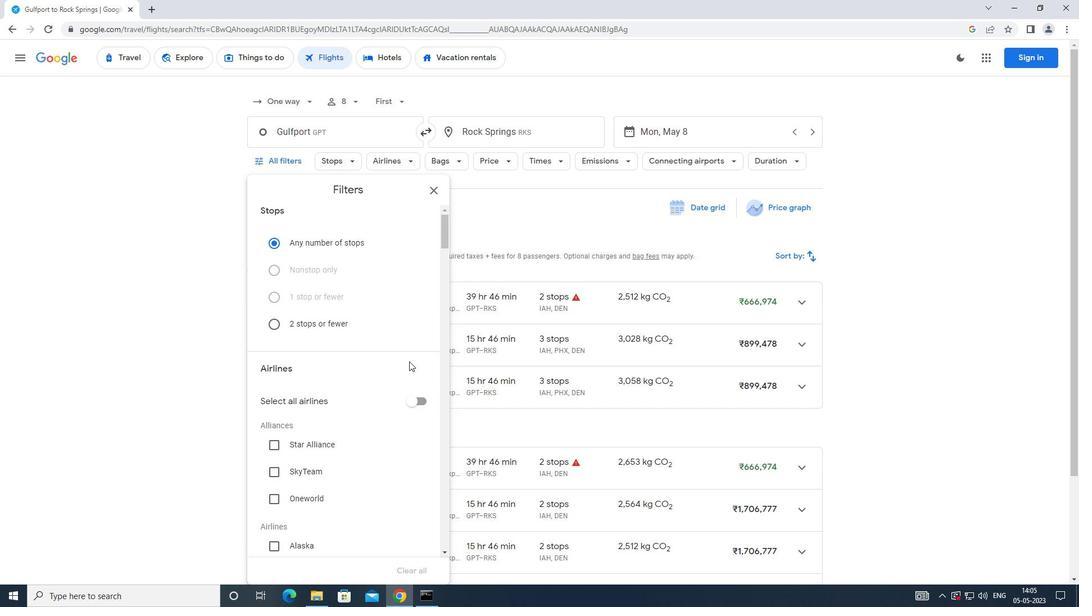 
Action: Mouse moved to (409, 362)
Screenshot: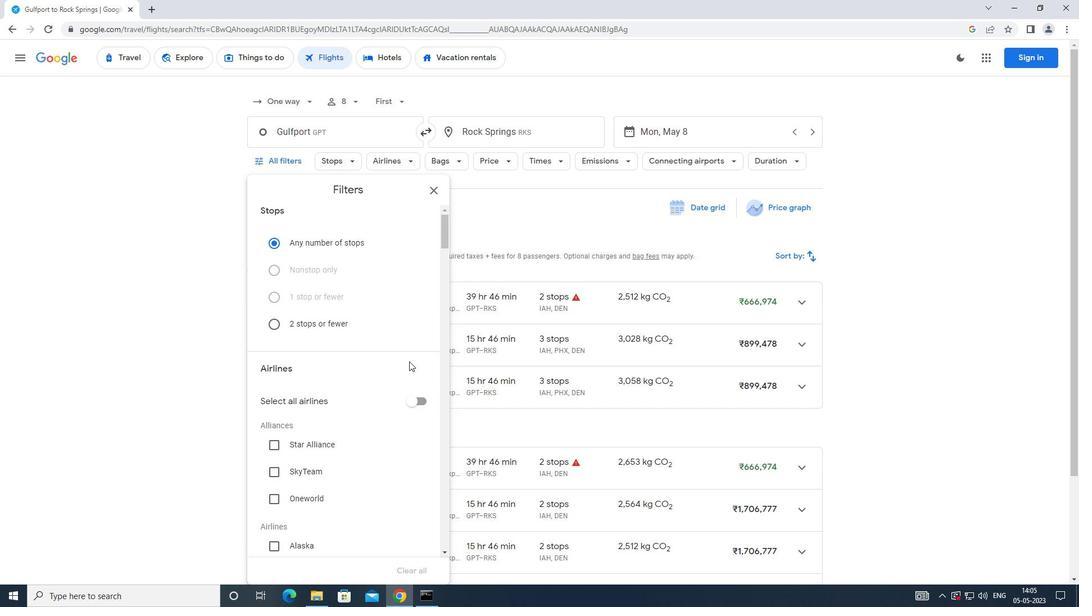 
Action: Mouse scrolled (409, 361) with delta (0, 0)
Screenshot: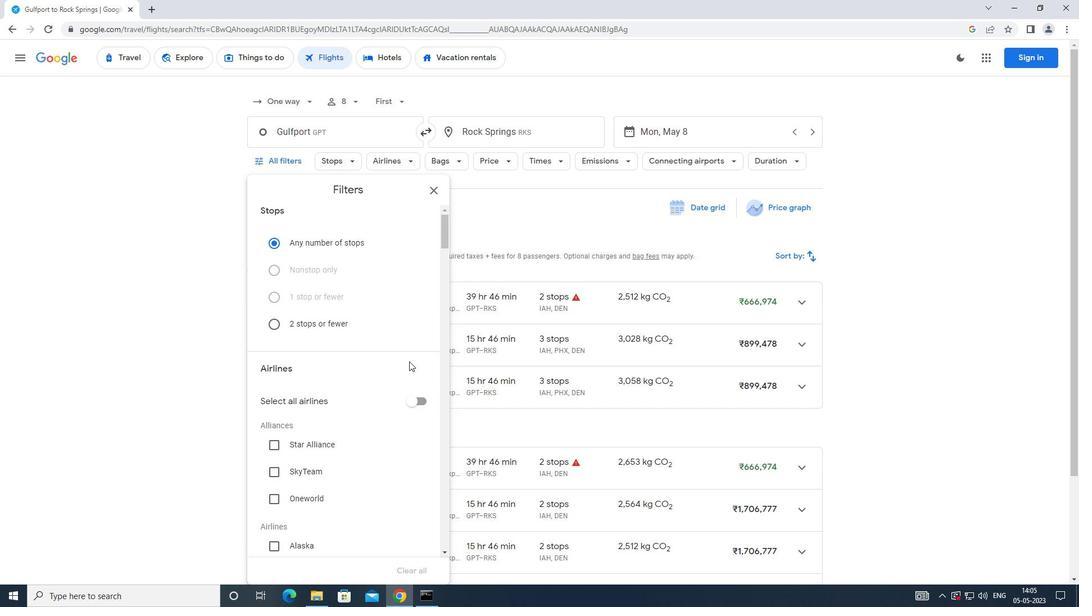 
Action: Mouse moved to (408, 362)
Screenshot: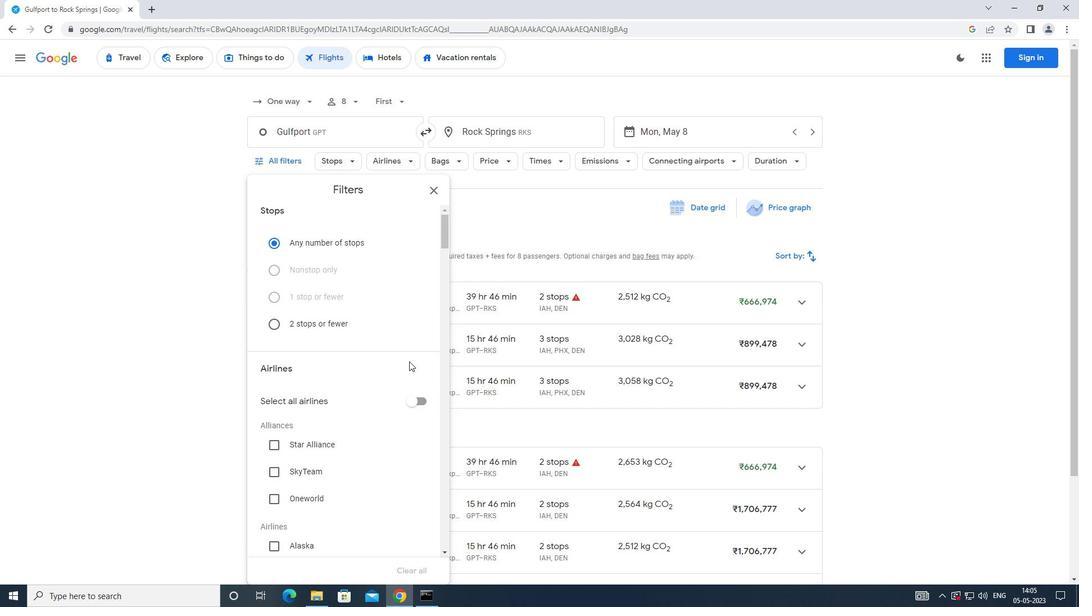
Action: Mouse scrolled (408, 361) with delta (0, 0)
Screenshot: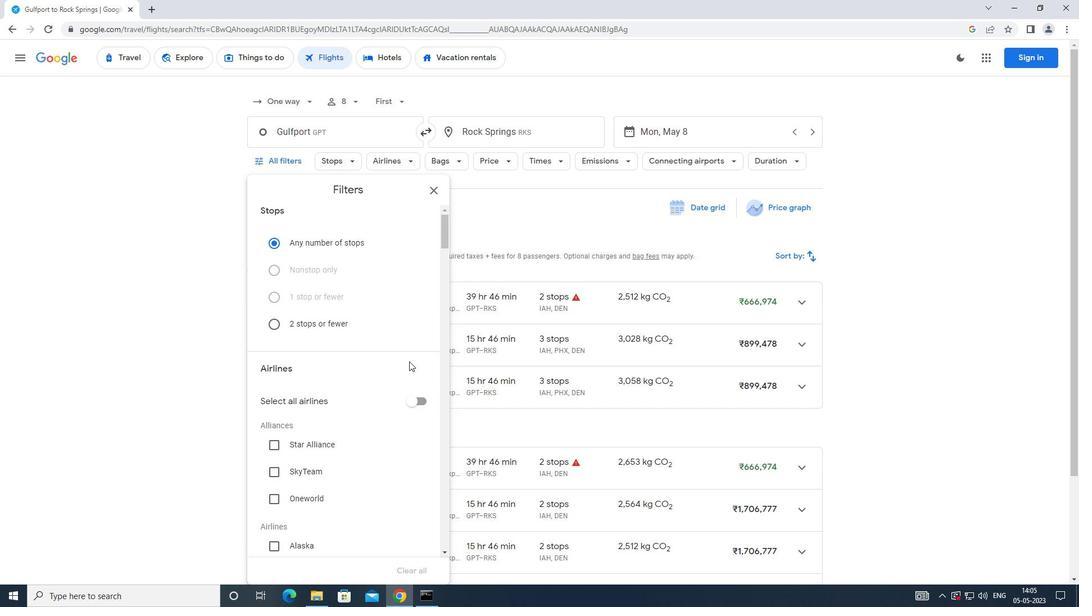 
Action: Mouse moved to (408, 362)
Screenshot: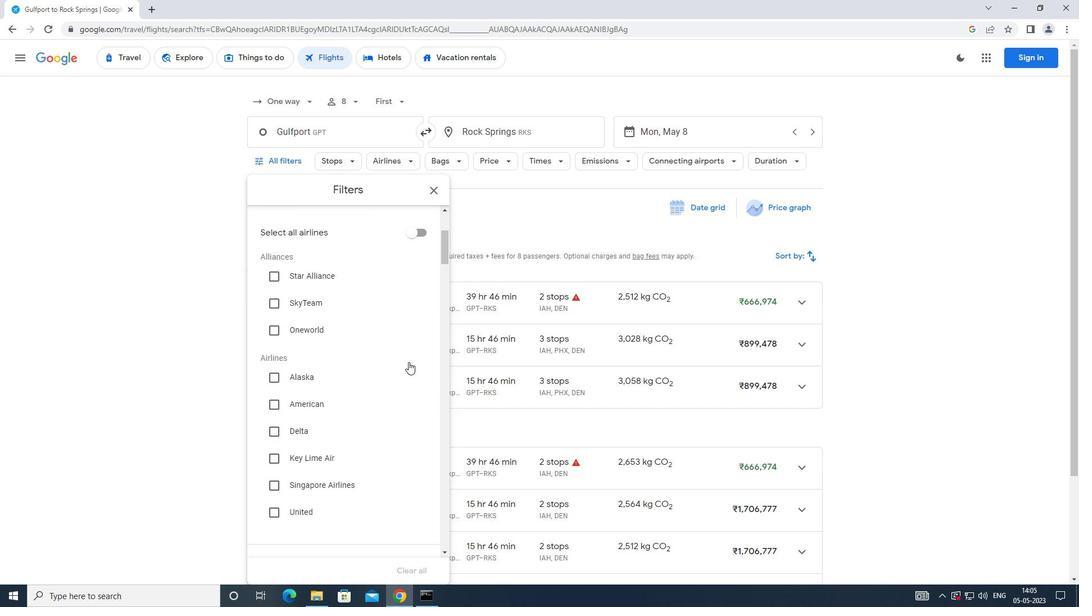 
Action: Mouse scrolled (408, 361) with delta (0, 0)
Screenshot: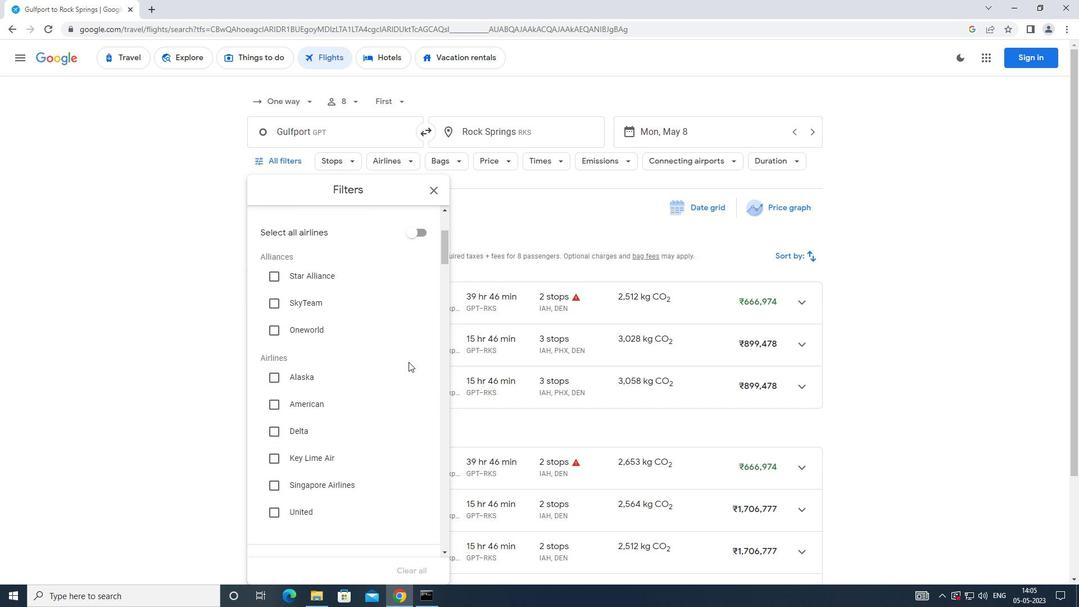 
Action: Mouse scrolled (408, 361) with delta (0, 0)
Screenshot: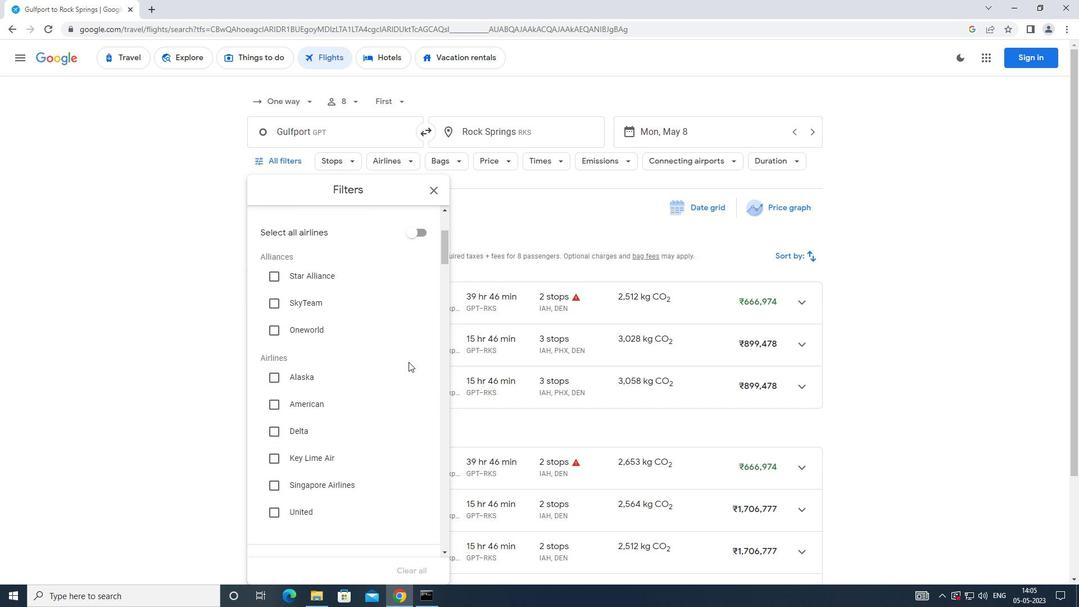 
Action: Mouse scrolled (408, 361) with delta (0, 0)
Screenshot: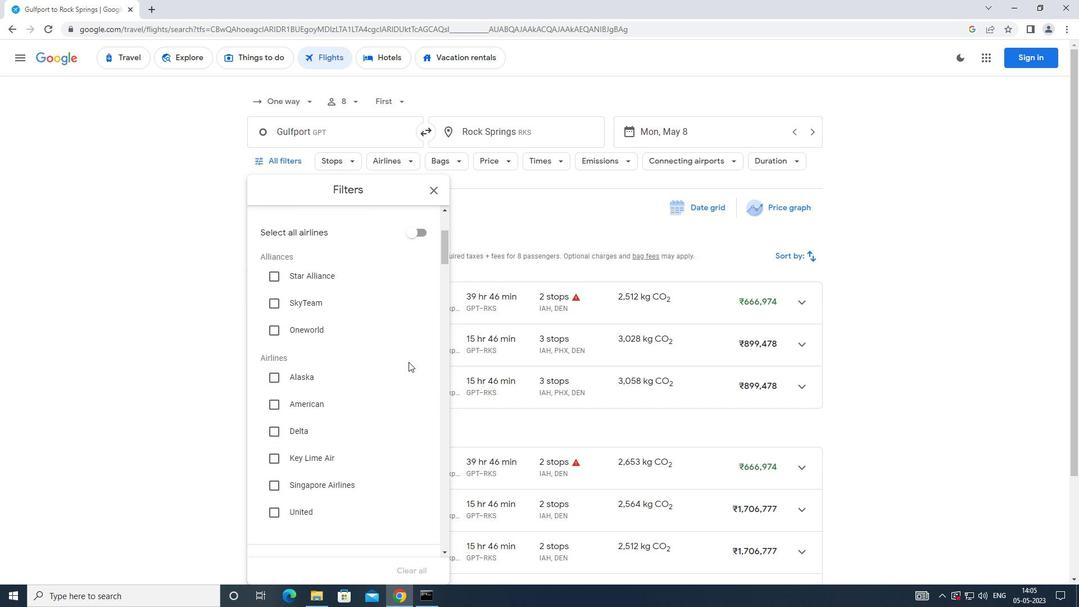
Action: Mouse moved to (410, 354)
Screenshot: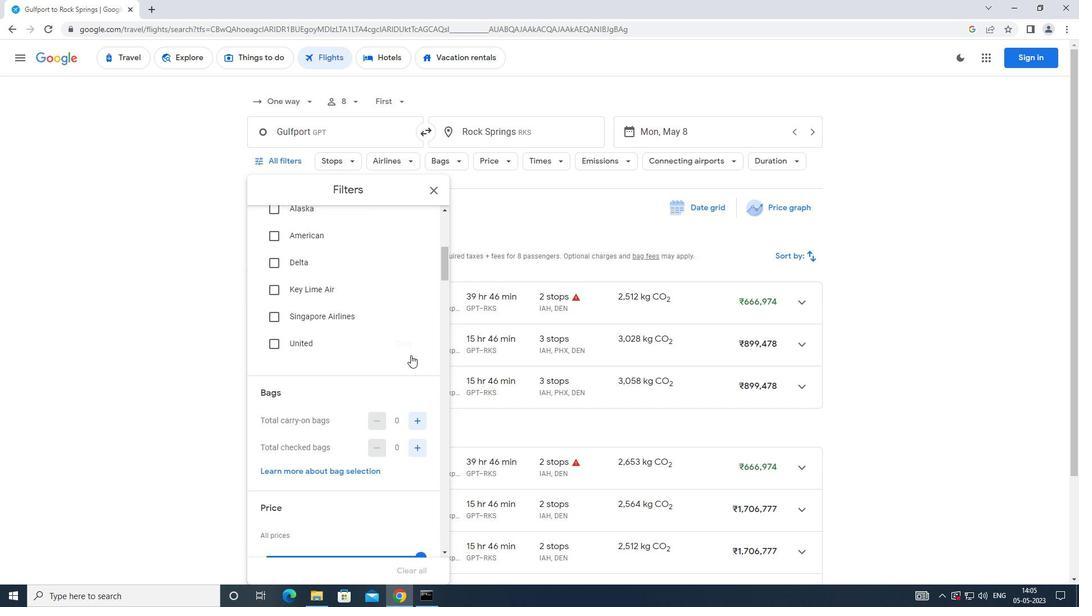 
Action: Mouse scrolled (410, 354) with delta (0, 0)
Screenshot: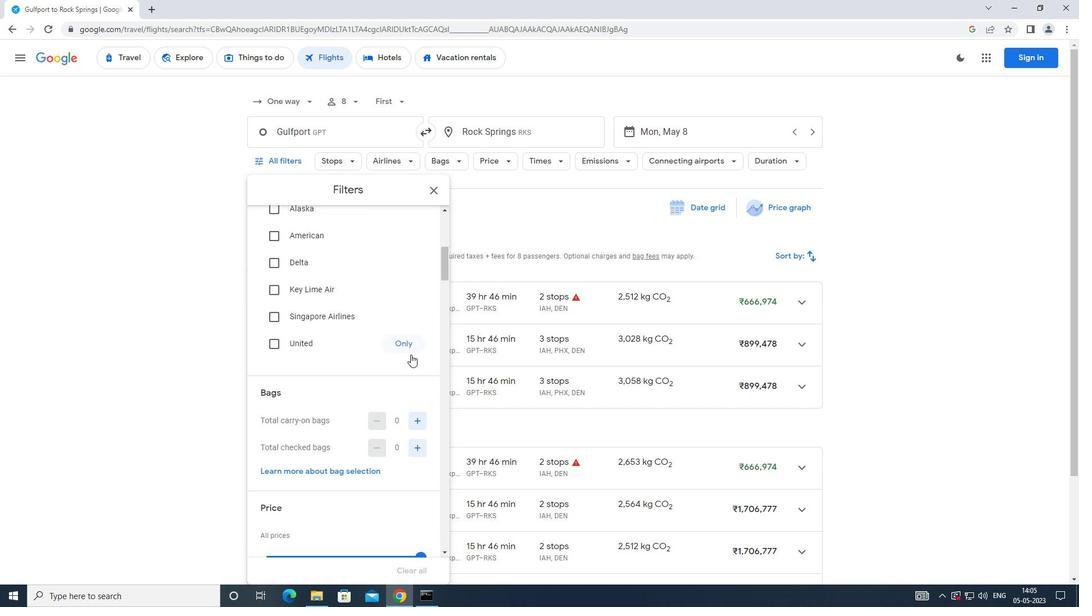 
Action: Mouse scrolled (410, 354) with delta (0, 0)
Screenshot: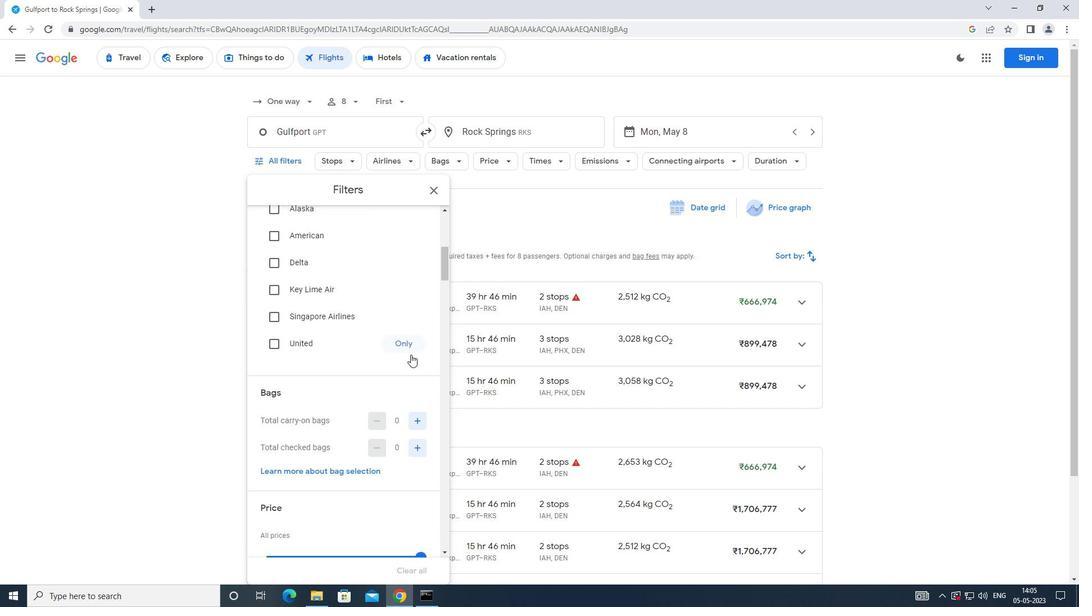 
Action: Mouse moved to (413, 330)
Screenshot: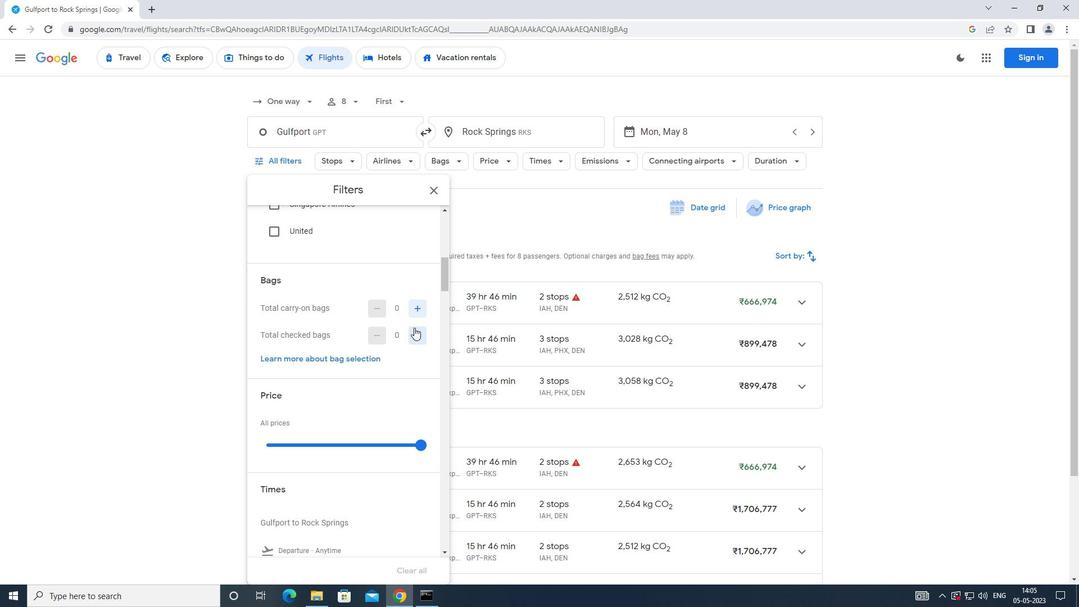 
Action: Mouse pressed left at (413, 330)
Screenshot: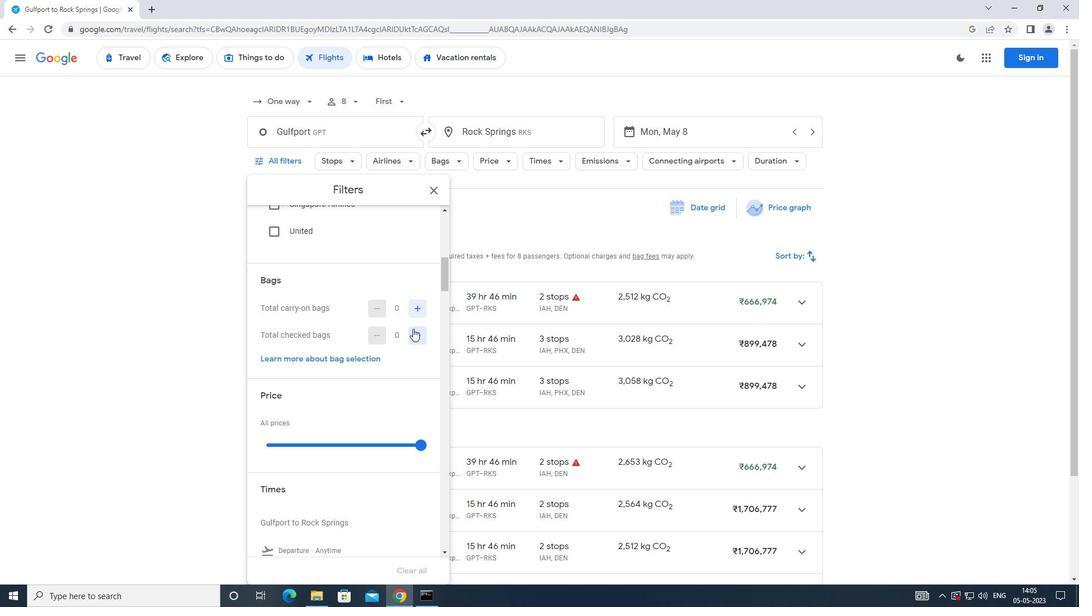 
Action: Mouse moved to (399, 366)
Screenshot: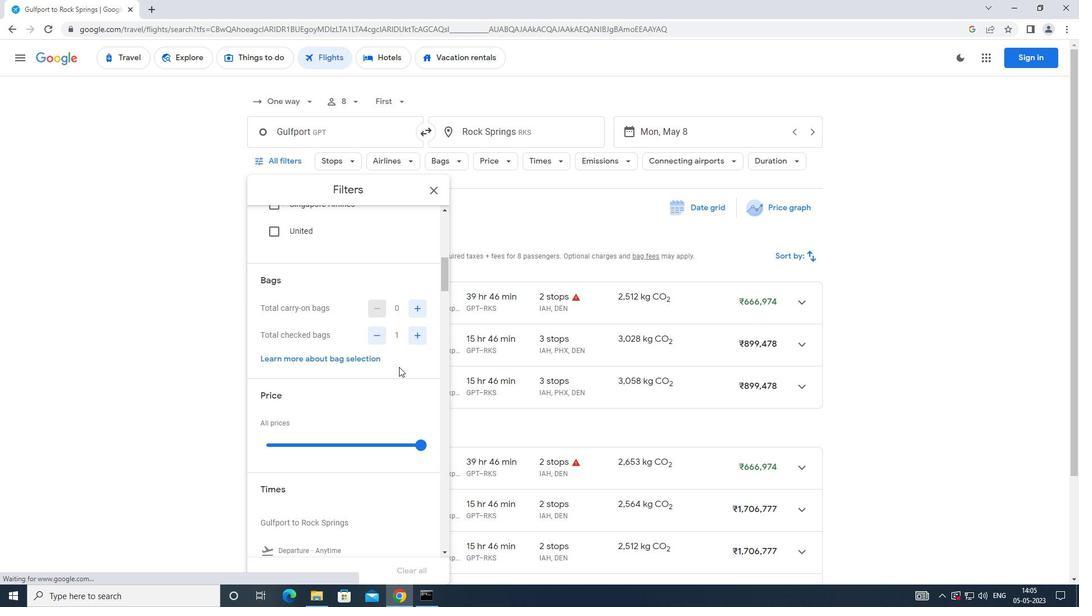 
Action: Mouse scrolled (399, 365) with delta (0, 0)
Screenshot: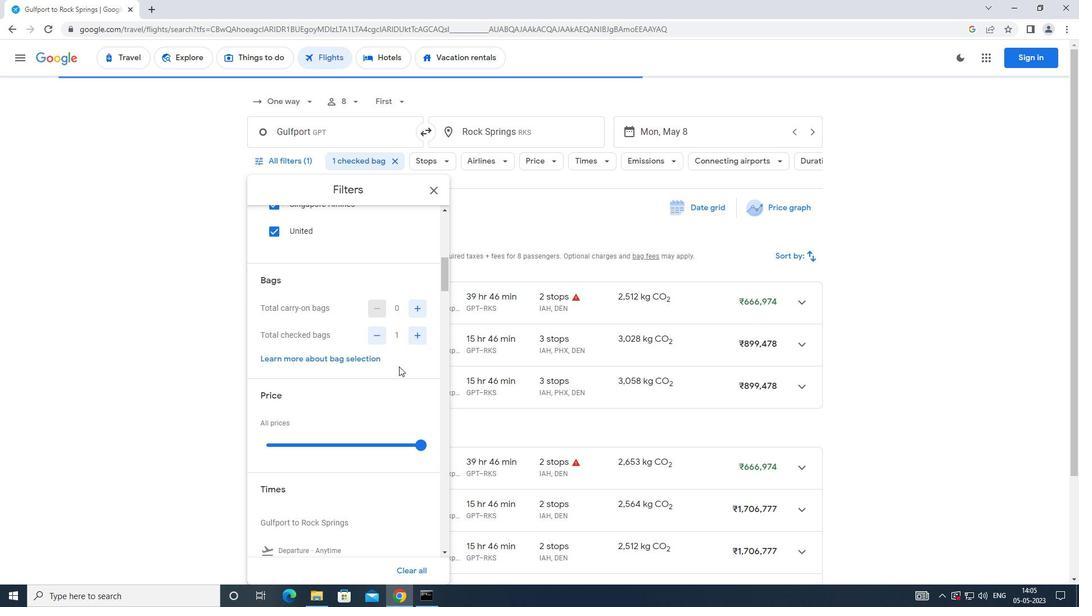 
Action: Mouse moved to (419, 389)
Screenshot: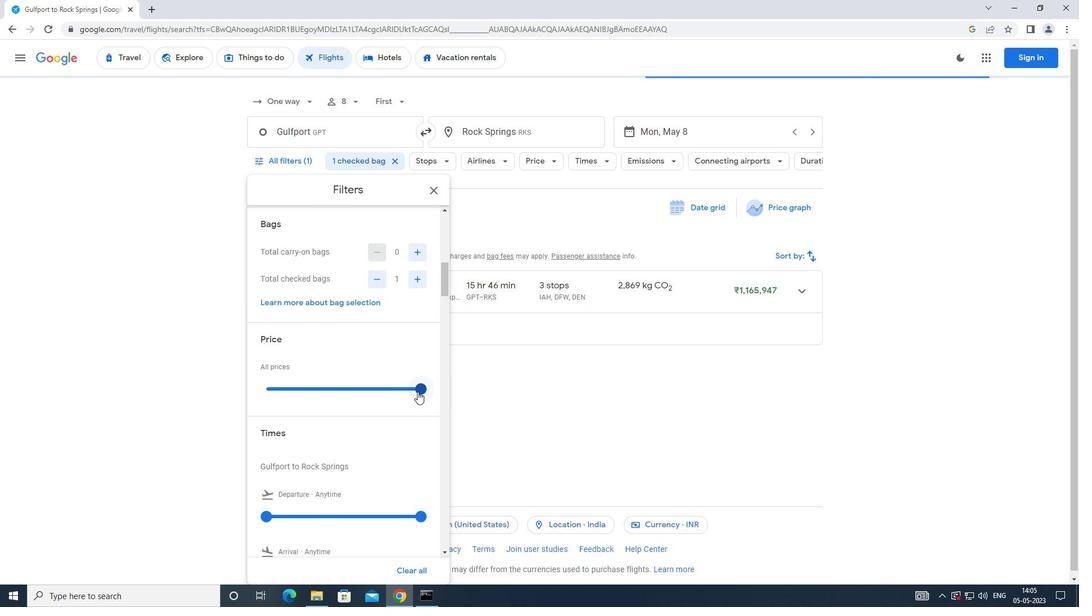 
Action: Mouse pressed left at (419, 389)
Screenshot: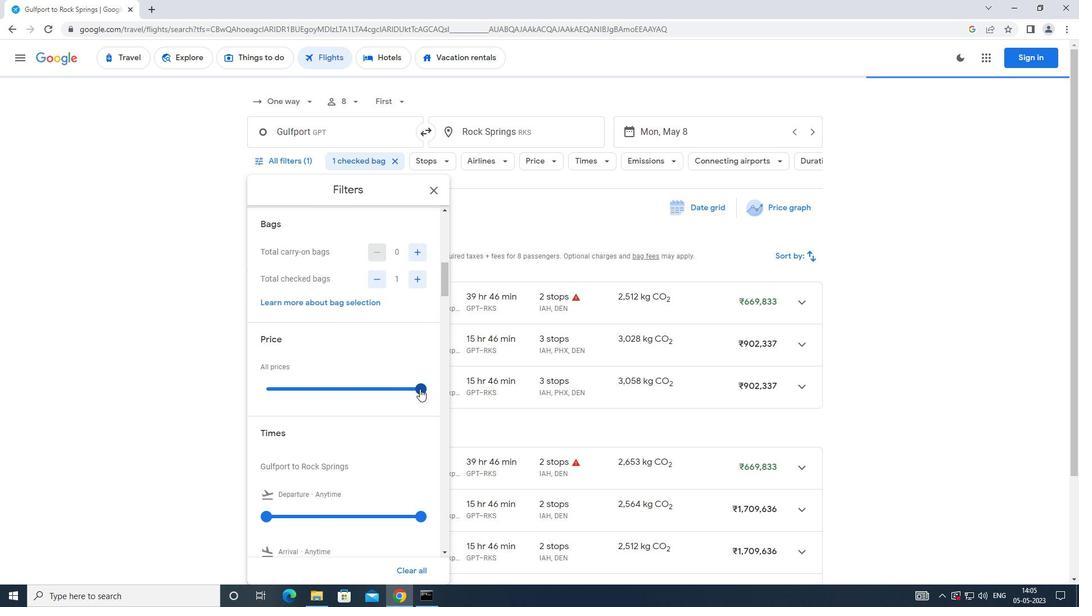 
Action: Mouse moved to (387, 365)
Screenshot: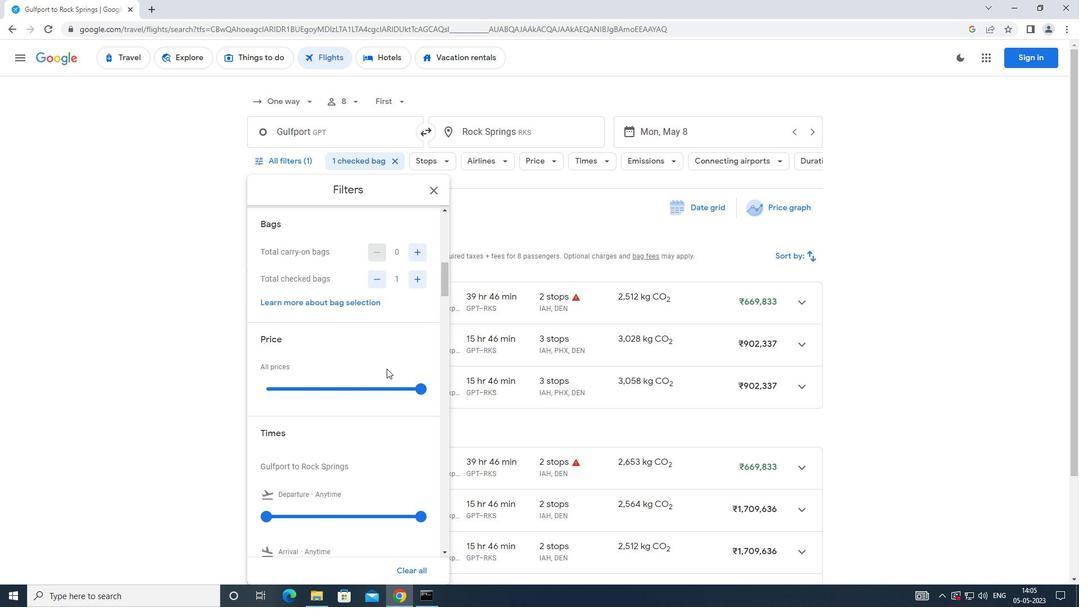 
Action: Mouse scrolled (387, 365) with delta (0, 0)
Screenshot: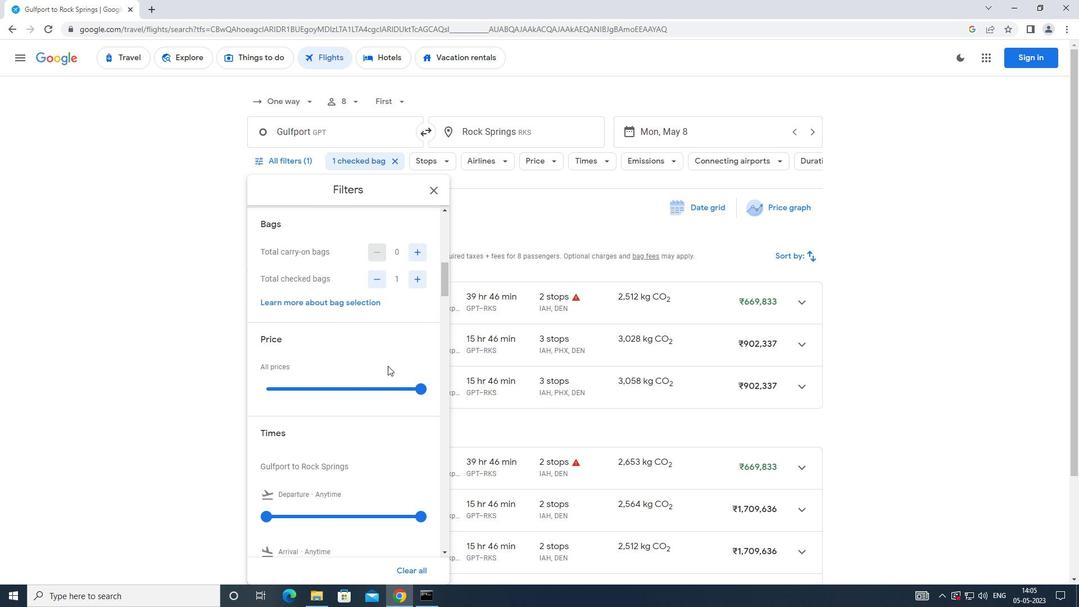 
Action: Mouse scrolled (387, 365) with delta (0, 0)
Screenshot: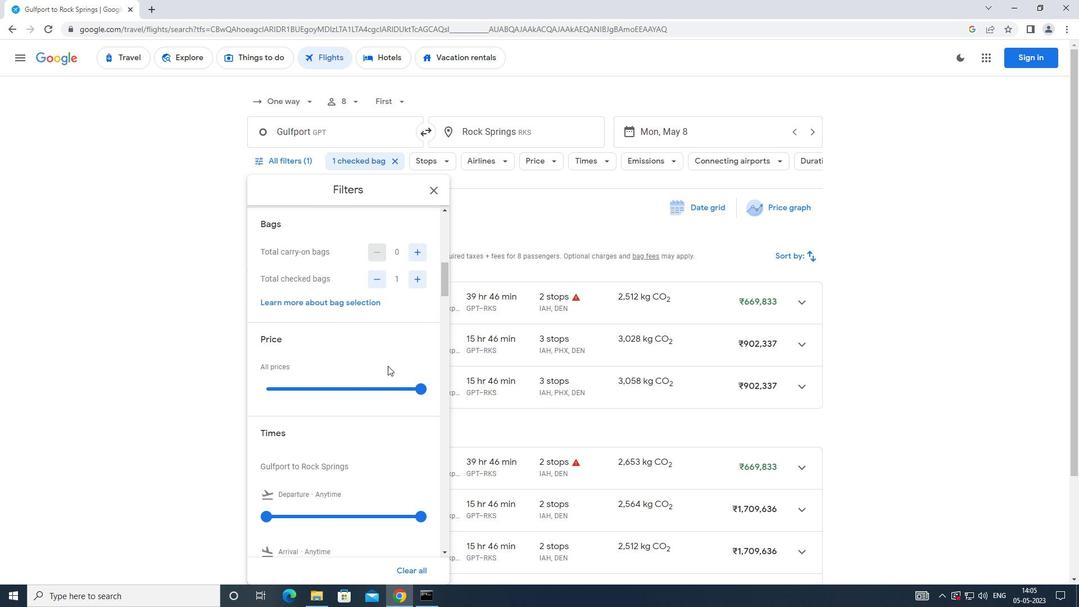 
Action: Mouse moved to (265, 403)
Screenshot: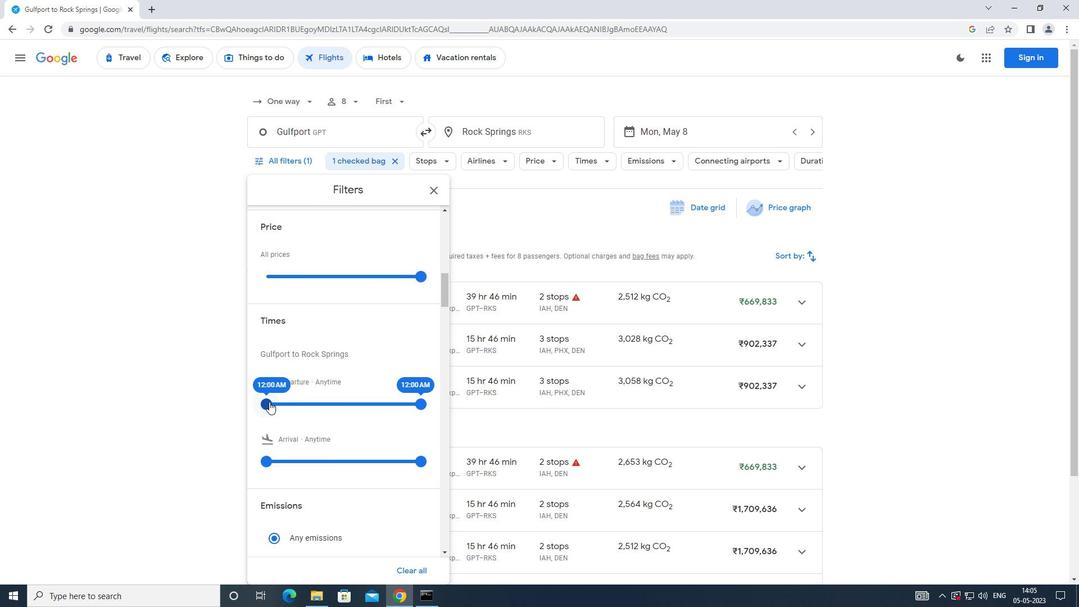 
Action: Mouse pressed left at (265, 403)
Screenshot: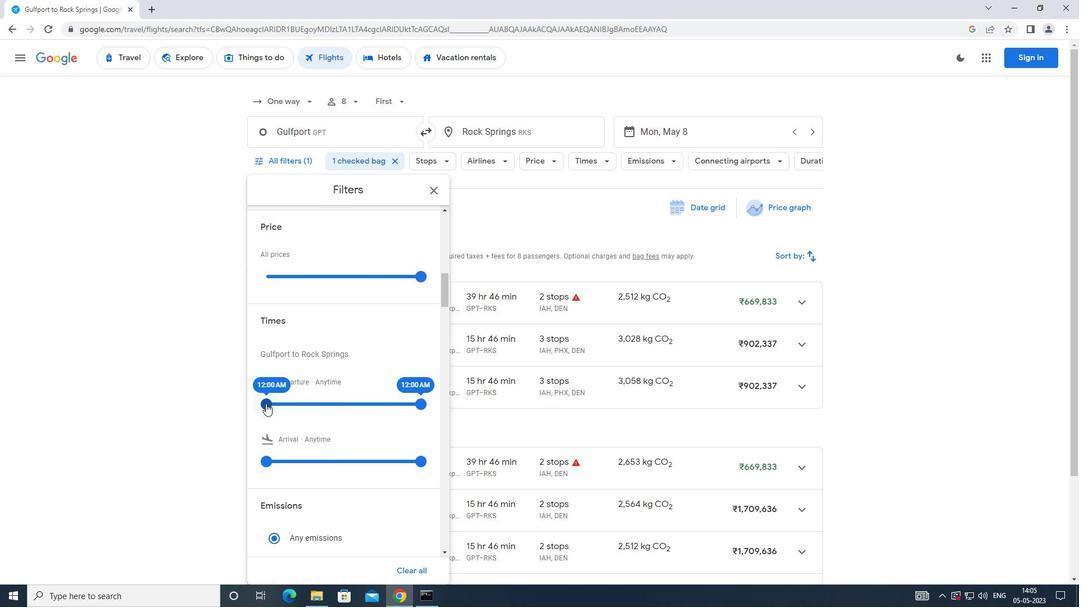 
Action: Mouse moved to (423, 403)
Screenshot: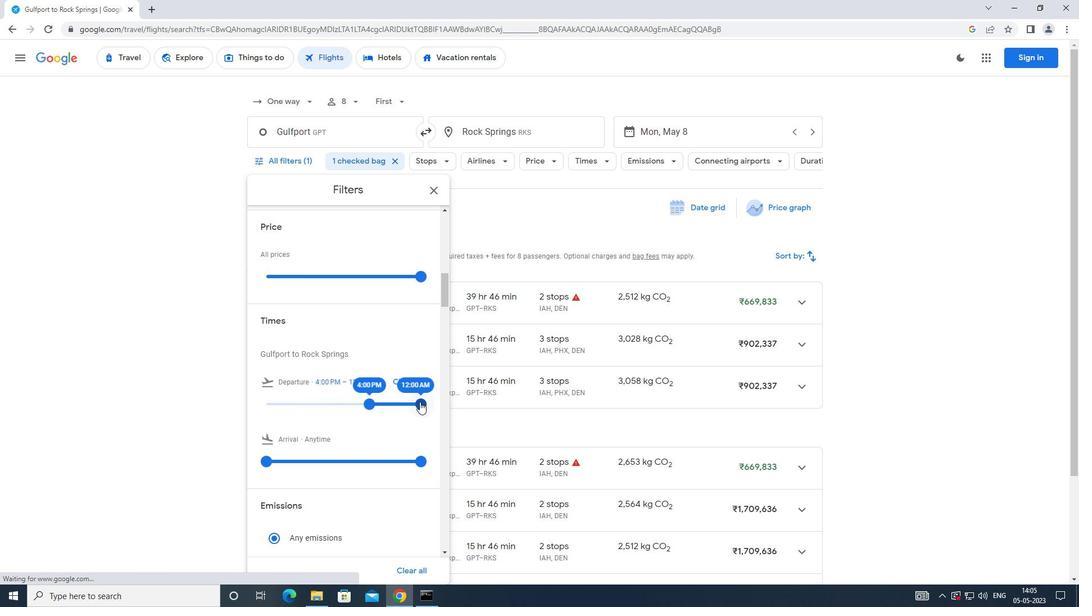 
Action: Mouse pressed left at (423, 403)
Screenshot: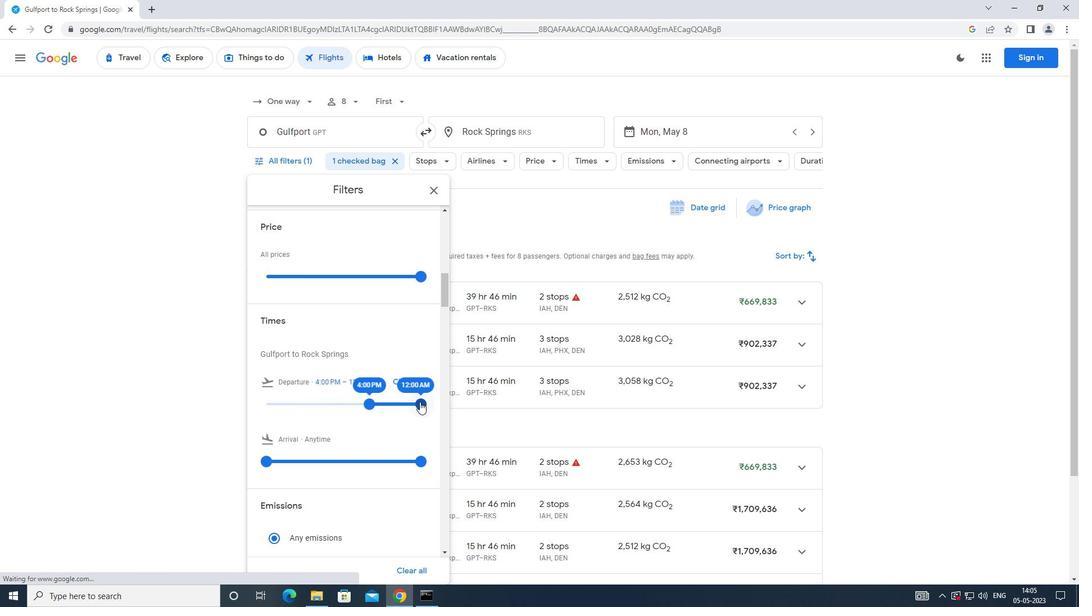 
Action: Mouse moved to (313, 389)
Screenshot: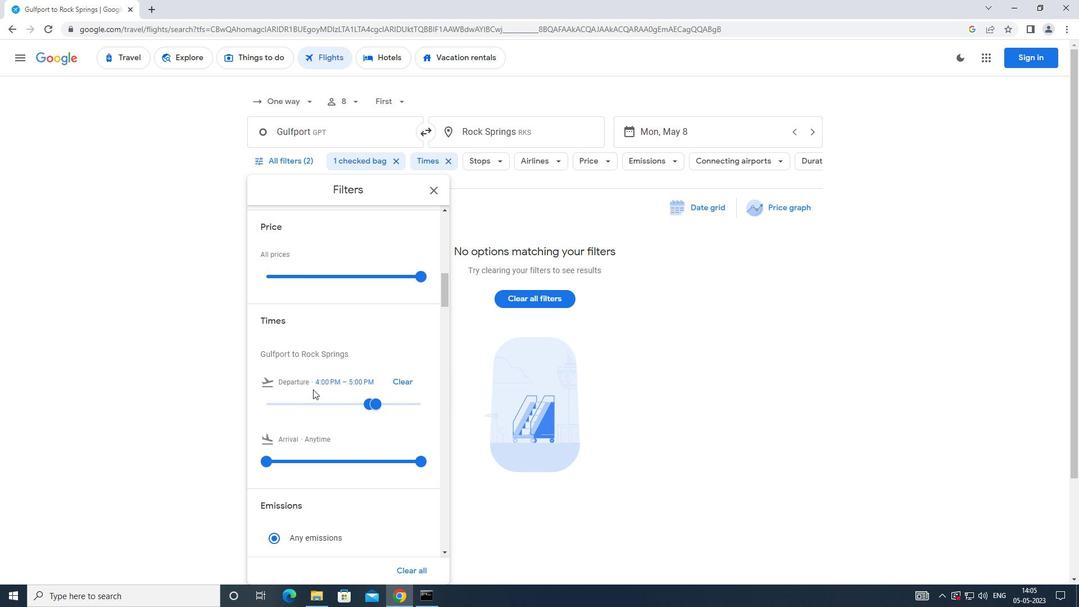
